 Task: Open Card Recruitment Execution in Board Market Segmentation to Workspace App Development and add a team member Softage.1@softage.net, a label Green, a checklist Event Sponsorship, an attachment from your computer, a color Green and finally, add a card description 'Develop and launch new email marketing campaign for sales promotion' and a comment 'Let us make sure we give this task the attention it deserves as it is crucial to the overall success of the project.'. Add a start date 'Jan 05, 1900' with a due date 'Jan 12, 1900'
Action: Mouse moved to (48, 309)
Screenshot: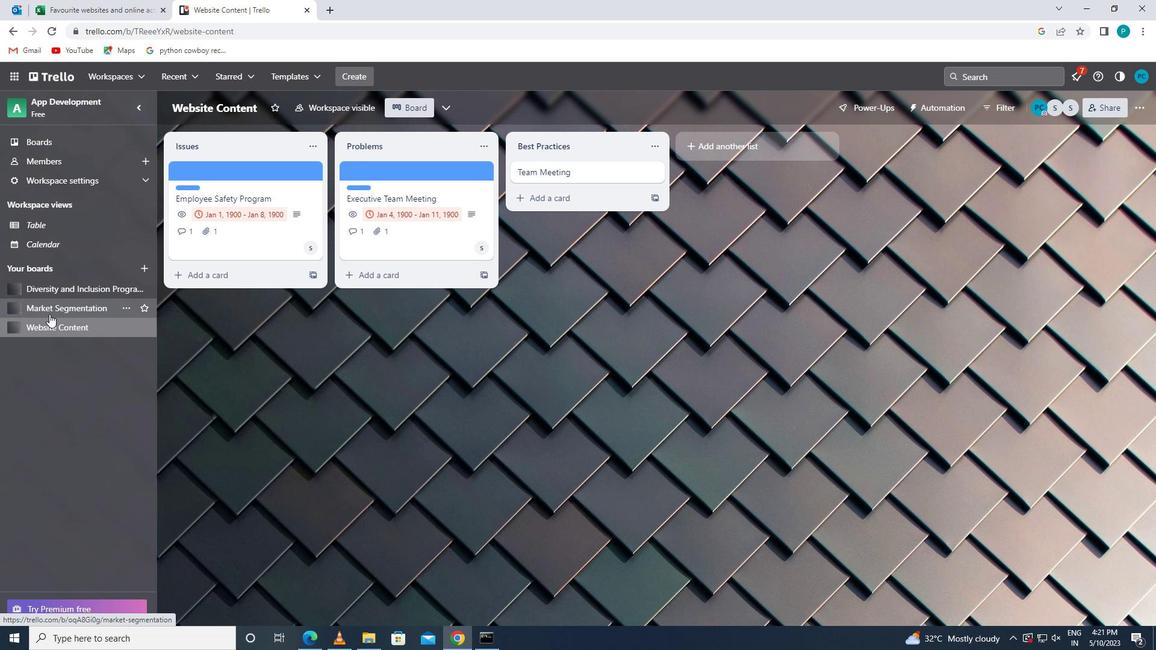 
Action: Mouse pressed left at (48, 309)
Screenshot: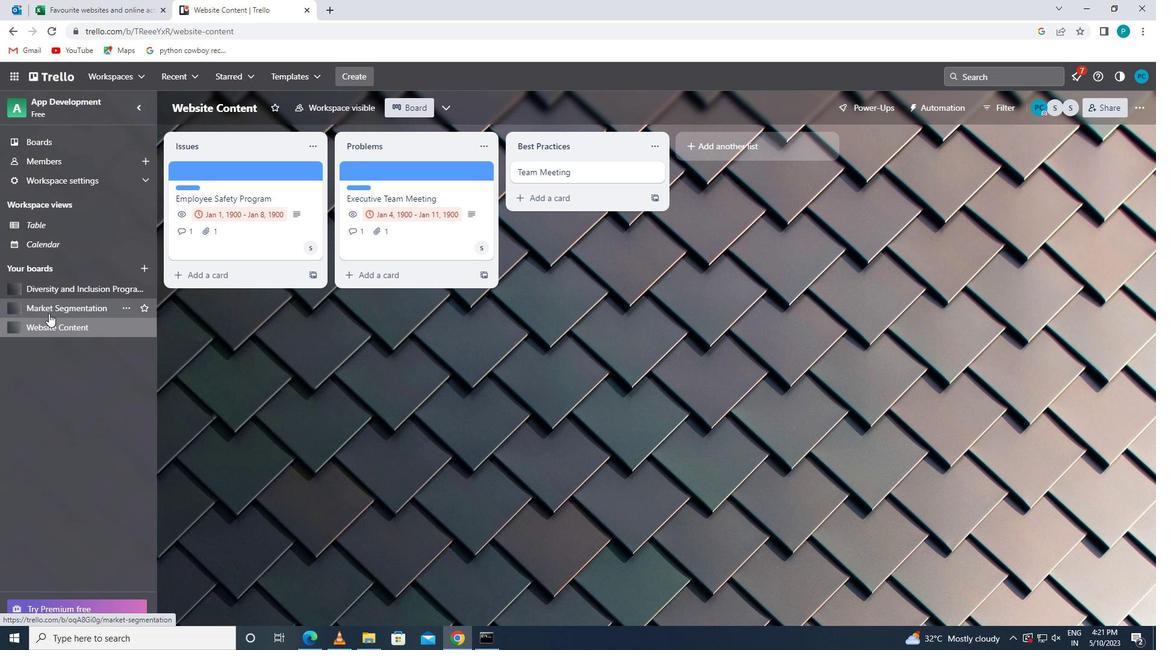 
Action: Mouse moved to (388, 176)
Screenshot: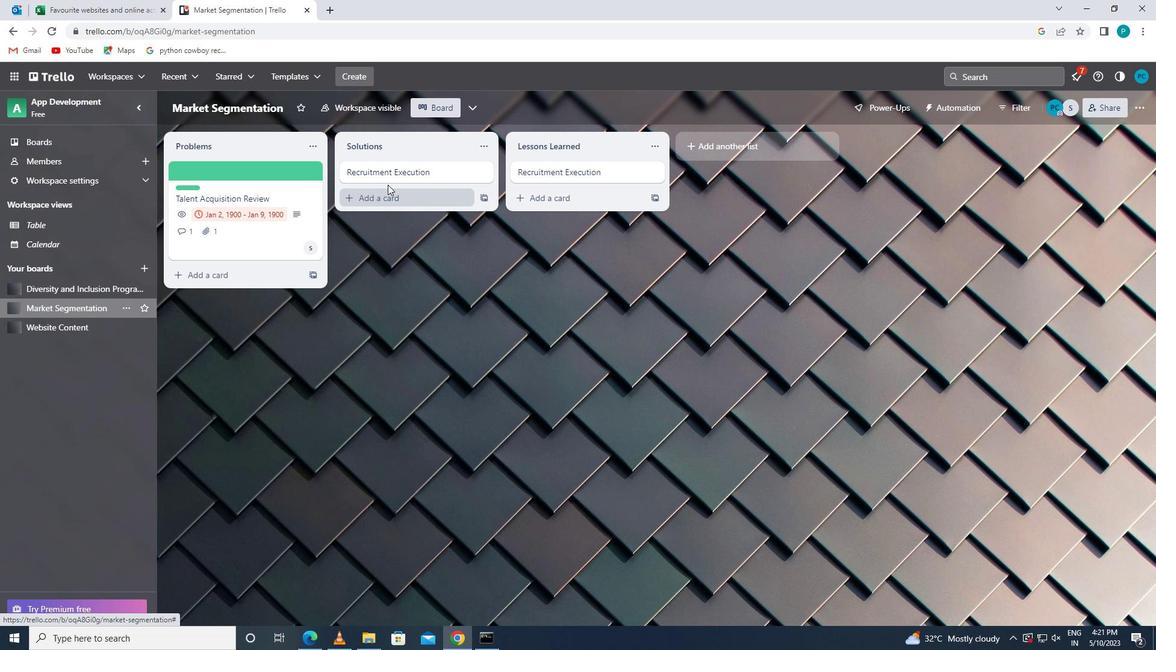 
Action: Mouse pressed left at (388, 176)
Screenshot: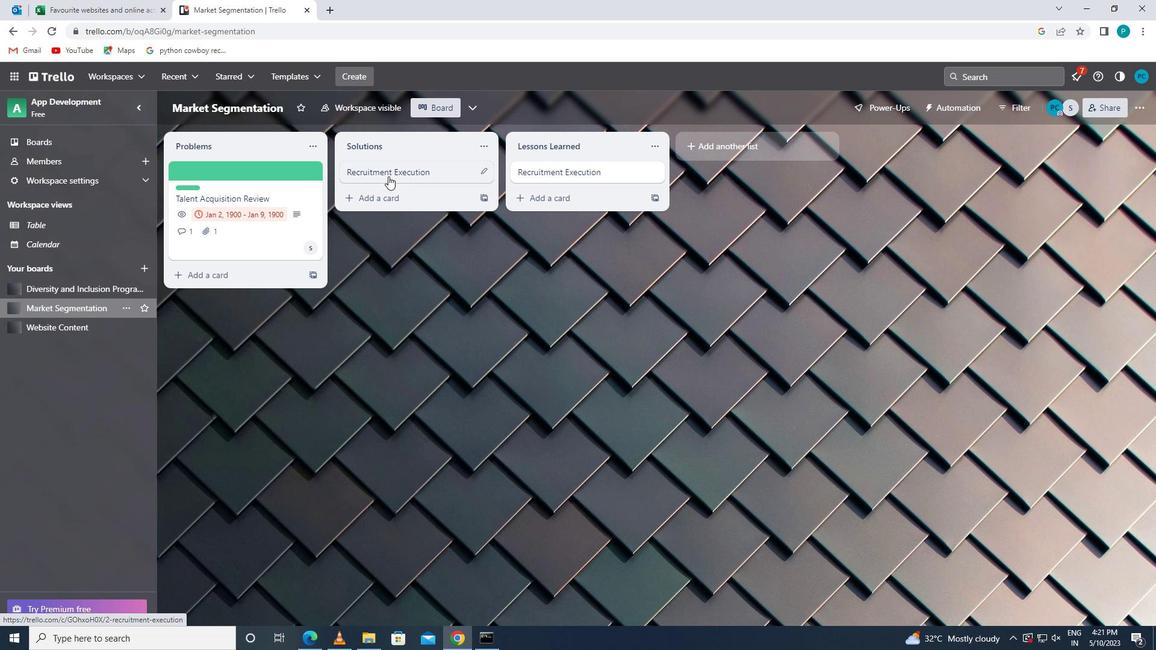 
Action: Mouse moved to (778, 215)
Screenshot: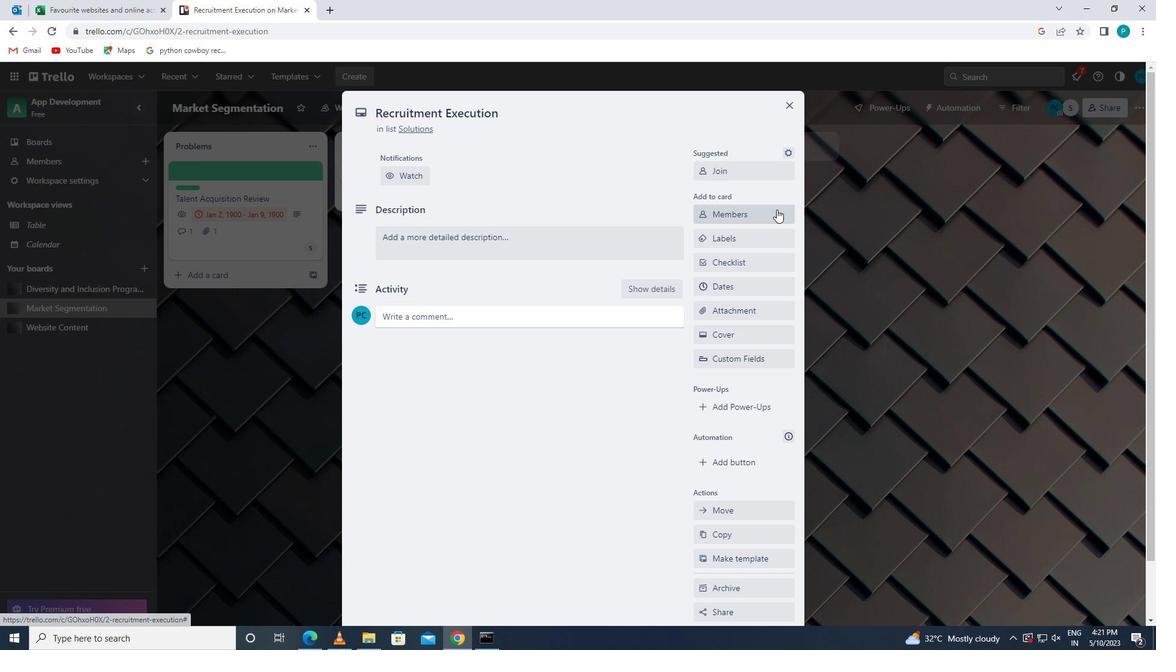 
Action: Mouse pressed left at (778, 215)
Screenshot: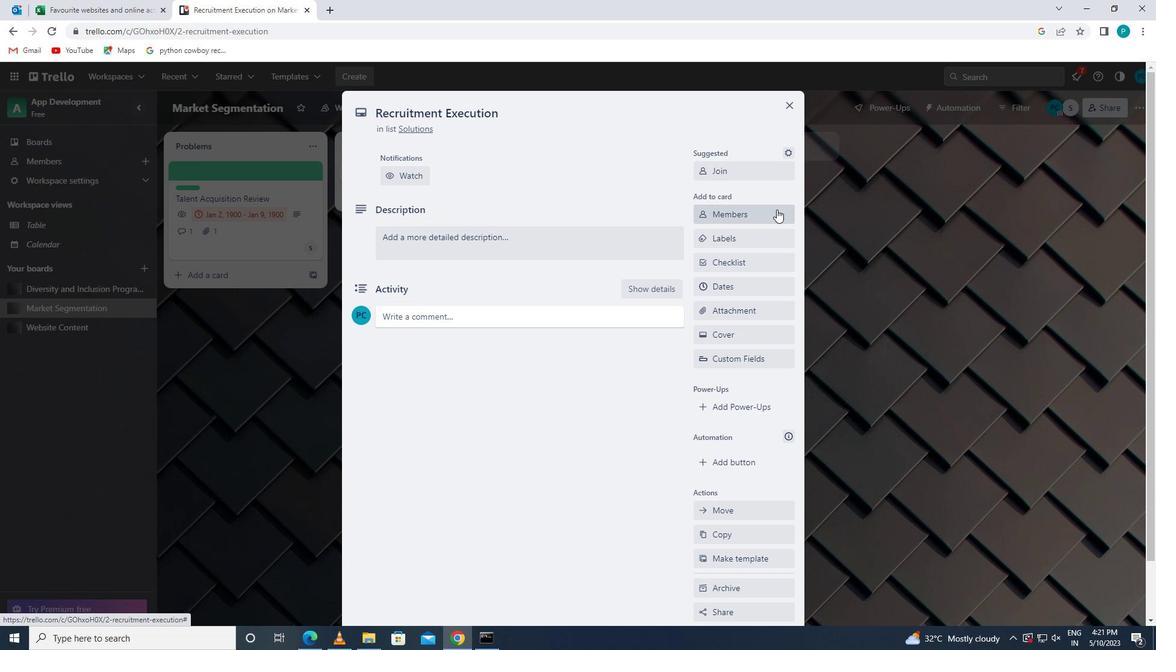 
Action: Mouse moved to (765, 275)
Screenshot: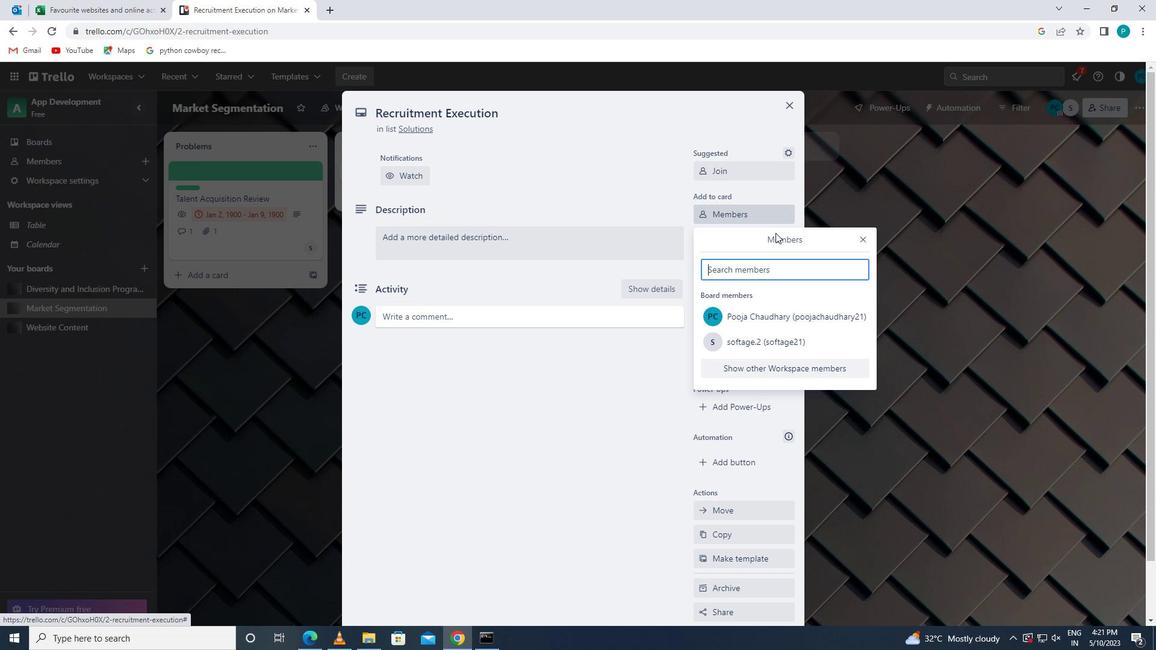 
Action: Mouse pressed left at (765, 275)
Screenshot: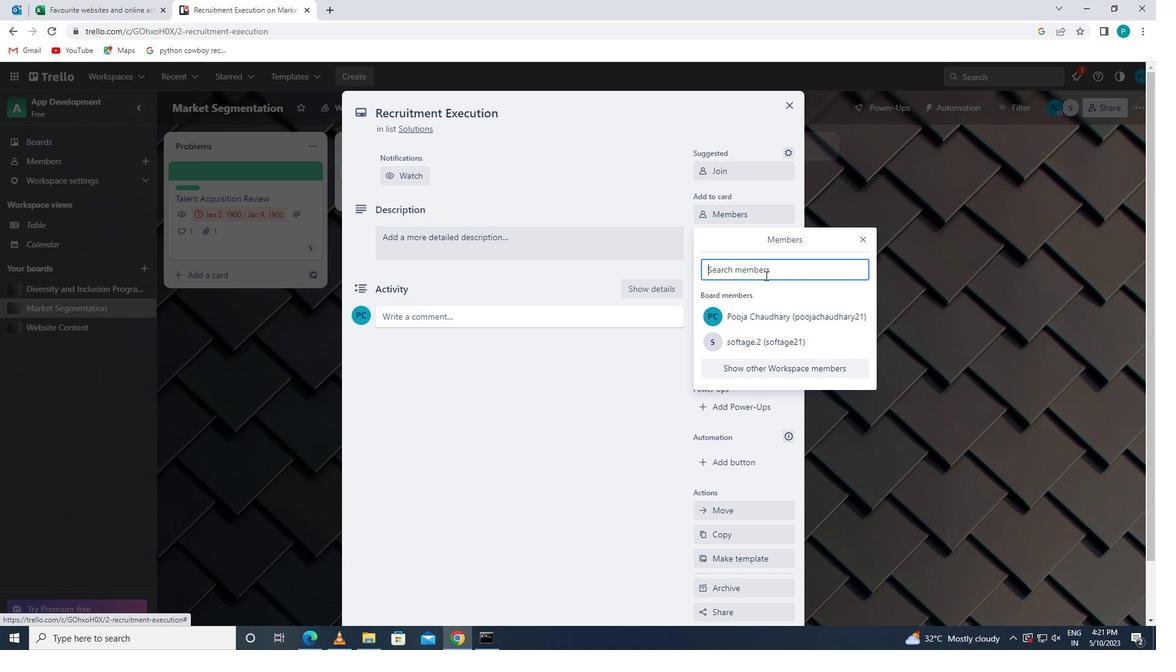 
Action: Key pressed <Key.caps_lock>s<Key.caps_lock>of
Screenshot: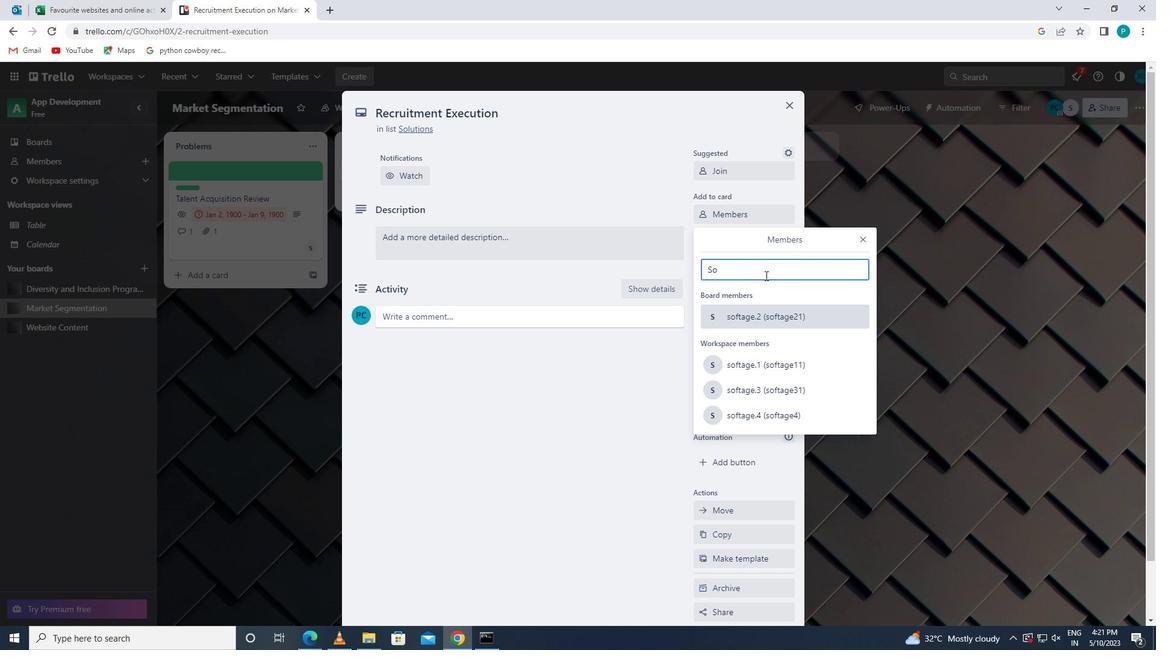 
Action: Mouse moved to (778, 368)
Screenshot: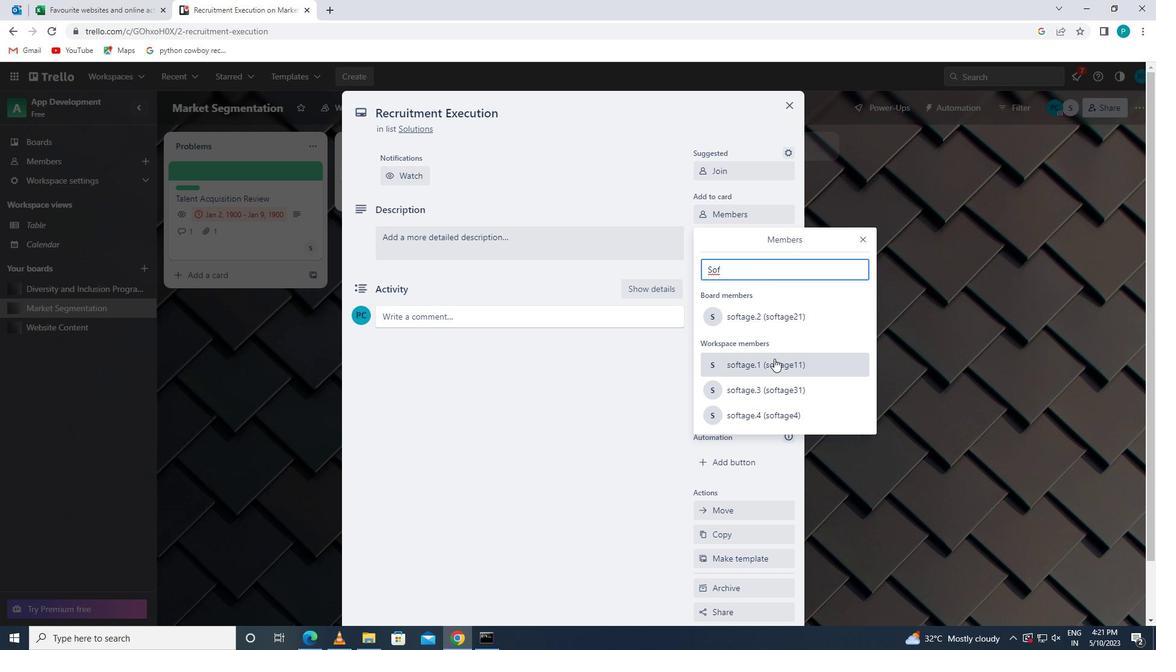 
Action: Mouse pressed left at (778, 368)
Screenshot: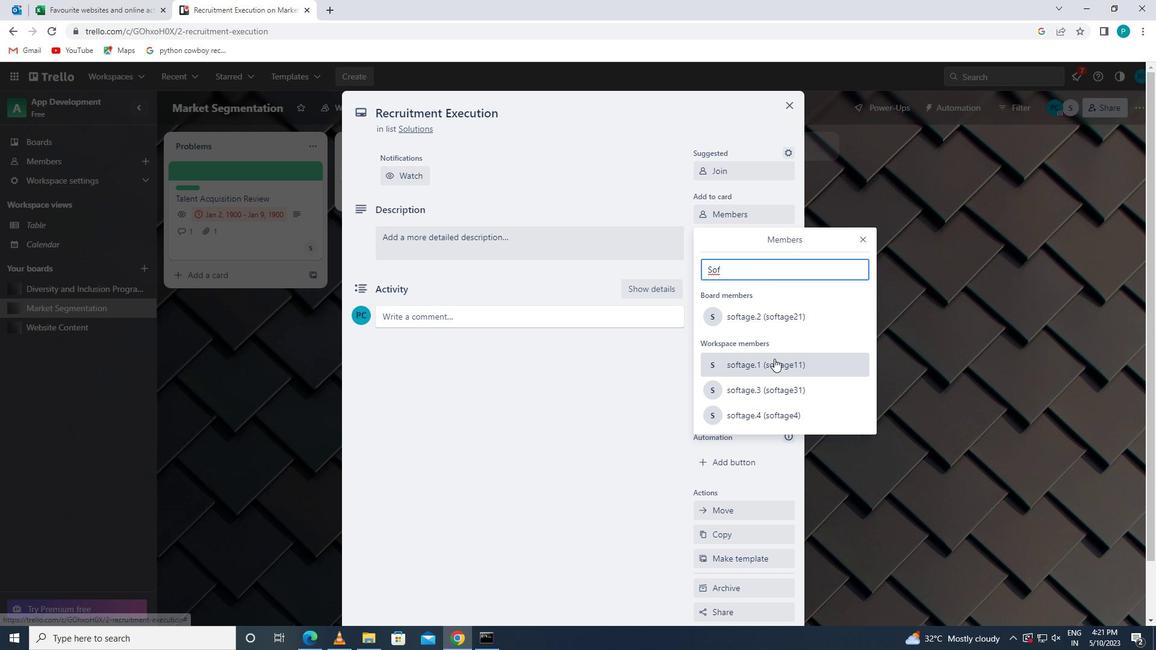 
Action: Mouse moved to (860, 236)
Screenshot: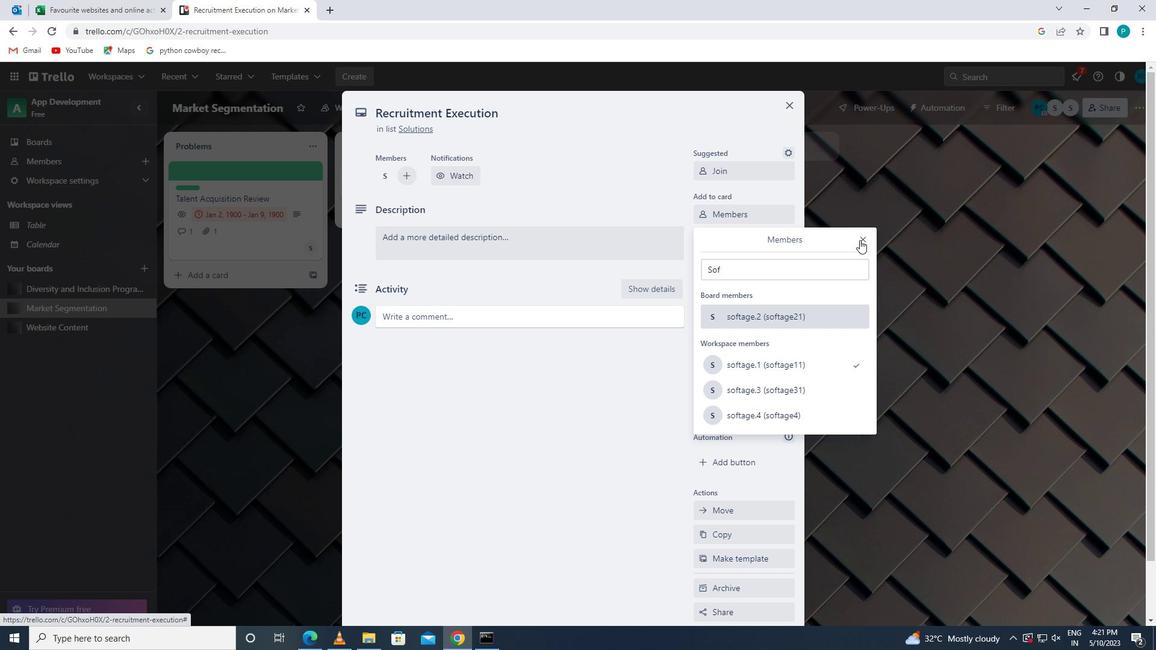 
Action: Mouse pressed left at (860, 236)
Screenshot: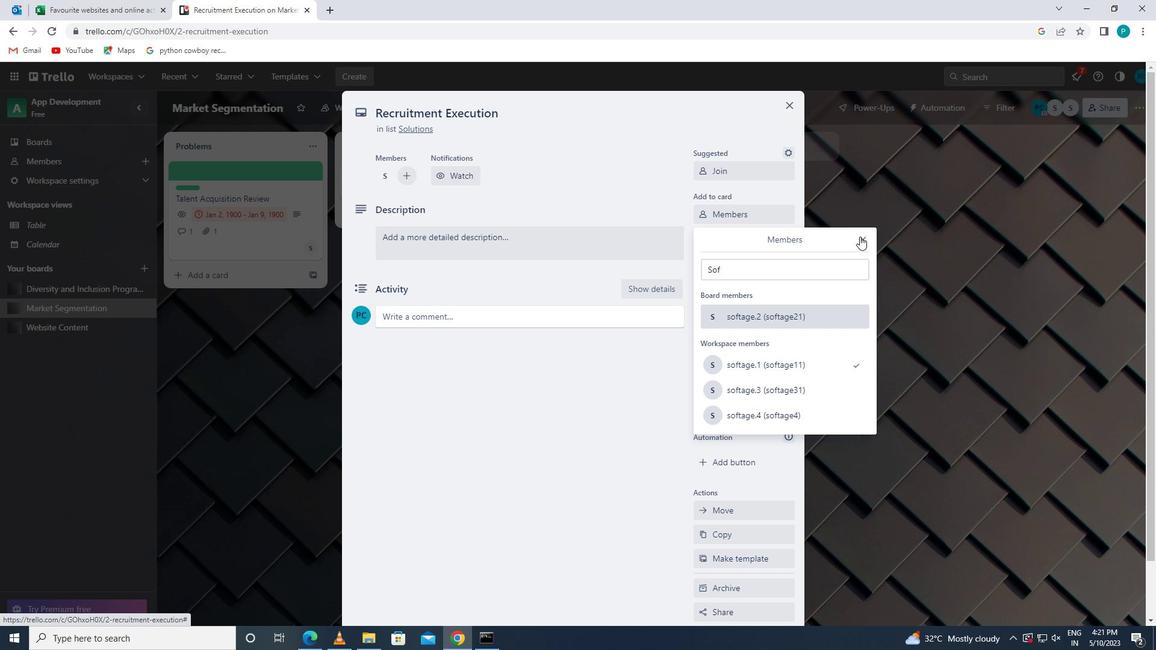 
Action: Mouse moved to (775, 242)
Screenshot: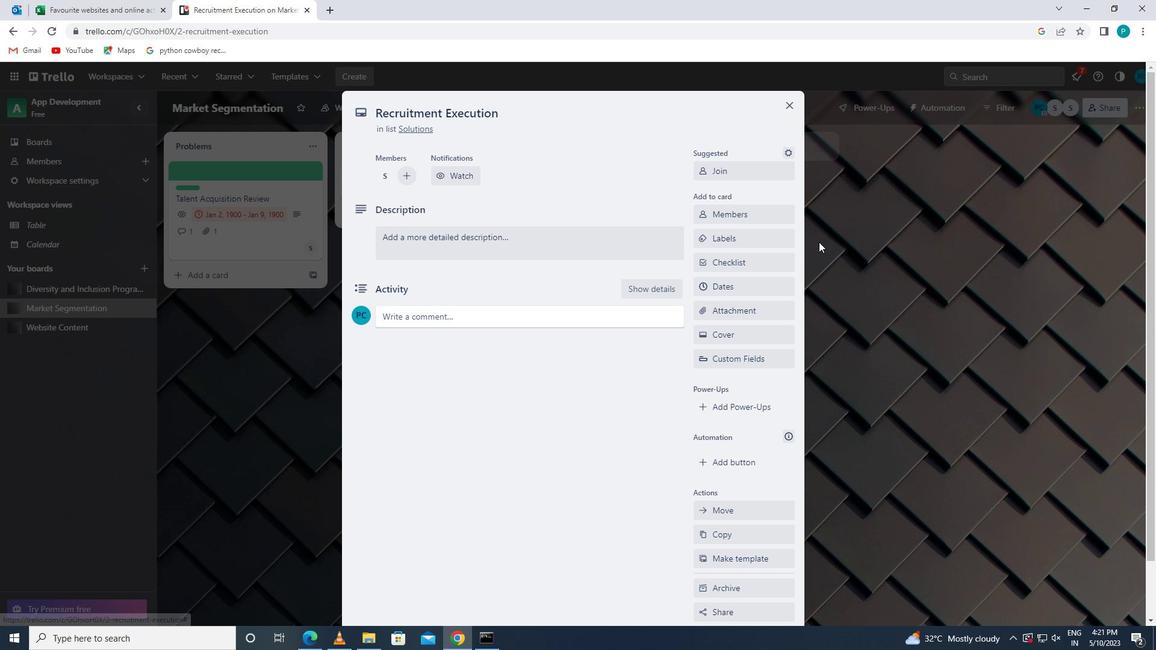 
Action: Mouse pressed left at (775, 242)
Screenshot: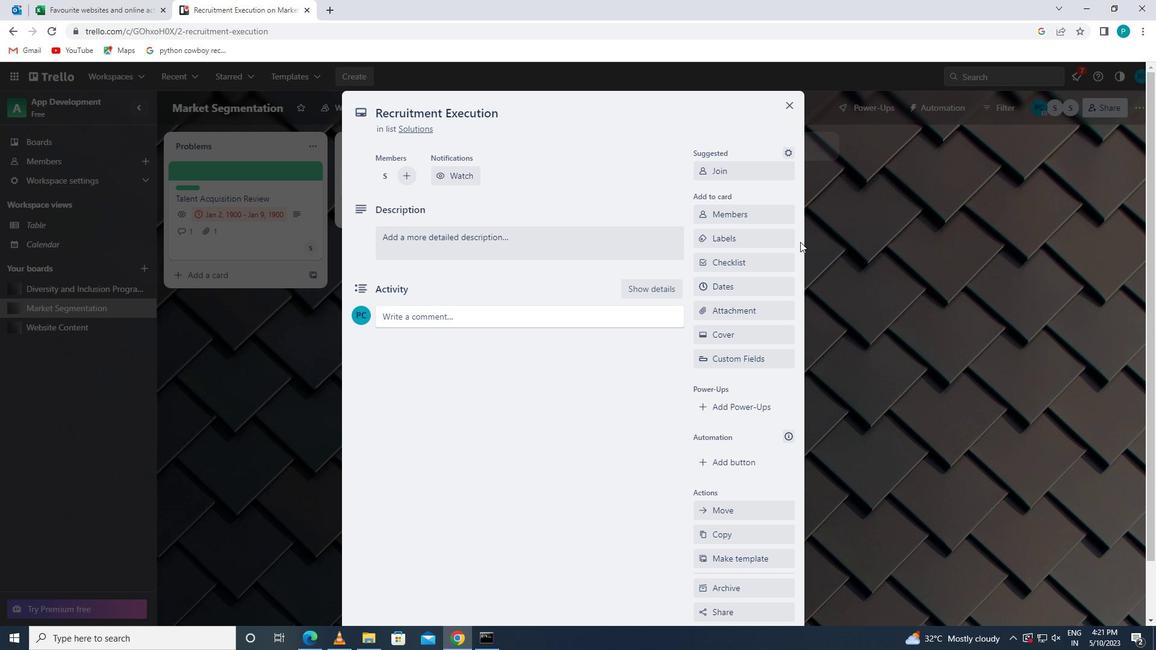 
Action: Mouse moved to (801, 471)
Screenshot: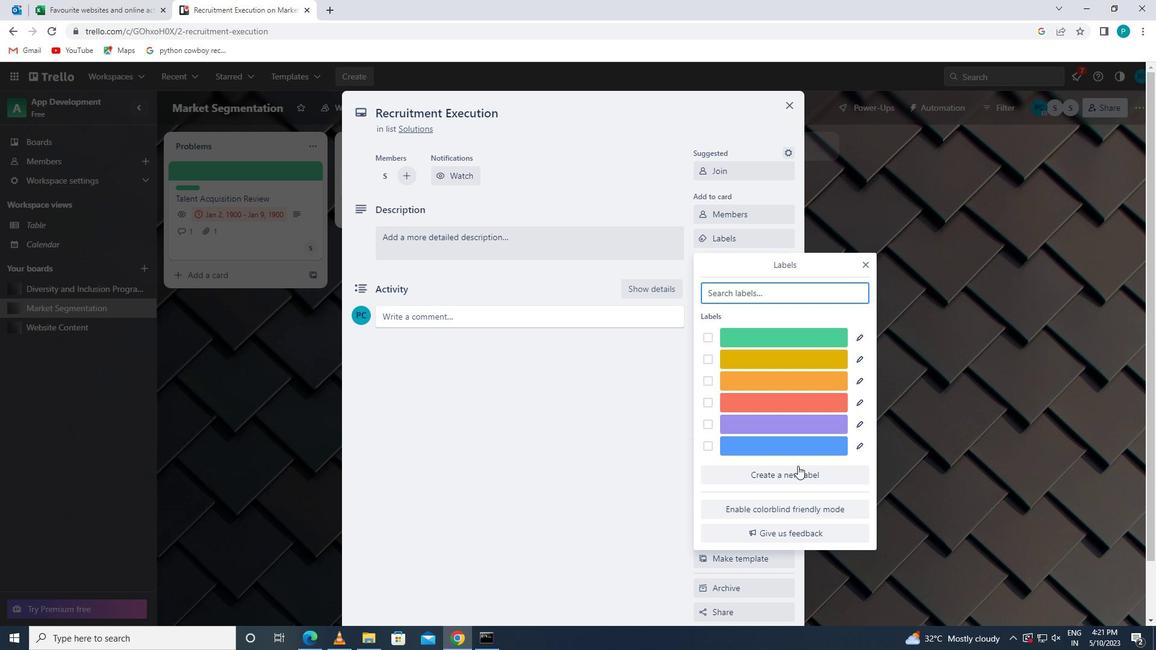 
Action: Mouse pressed left at (801, 471)
Screenshot: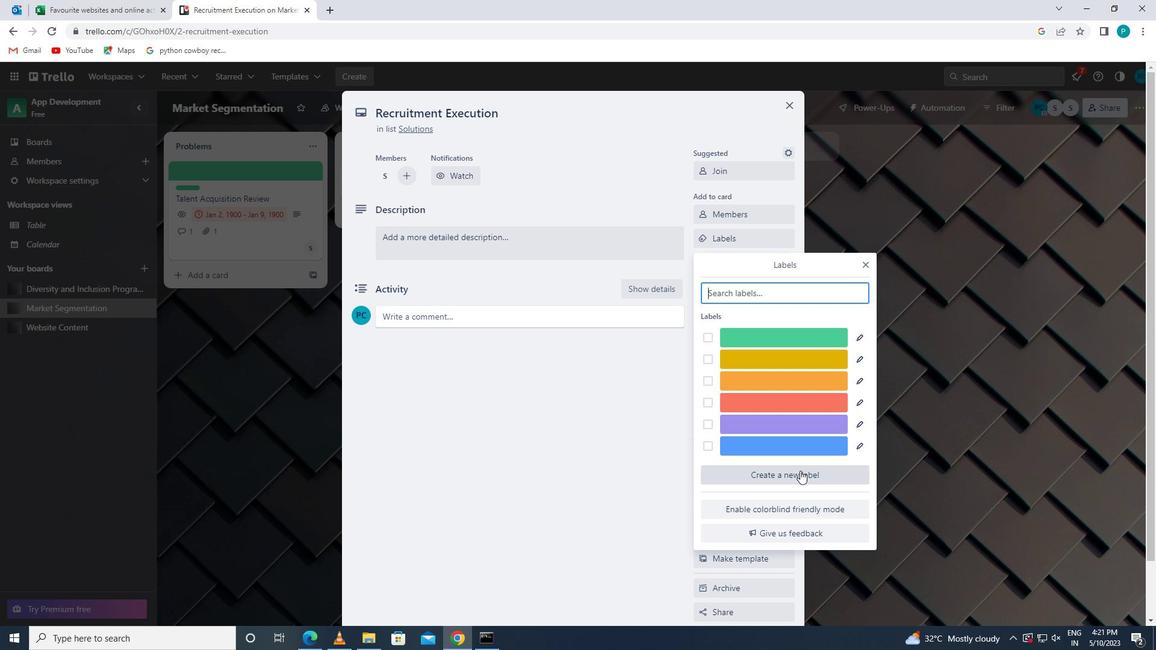 
Action: Mouse moved to (703, 441)
Screenshot: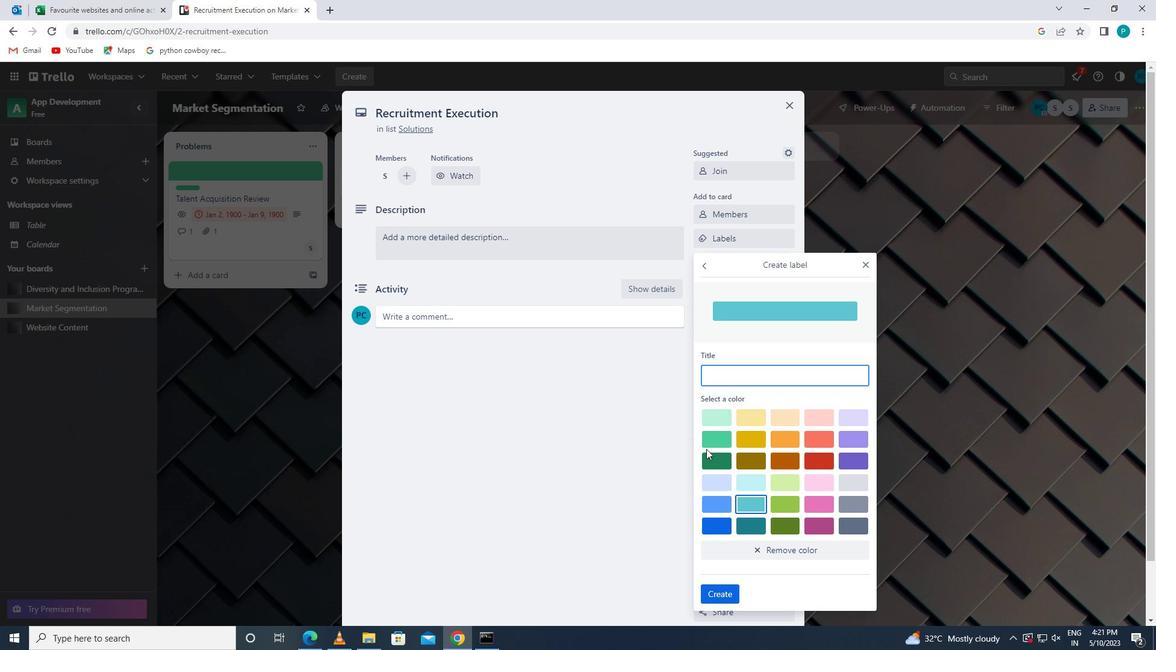 
Action: Mouse pressed left at (703, 441)
Screenshot: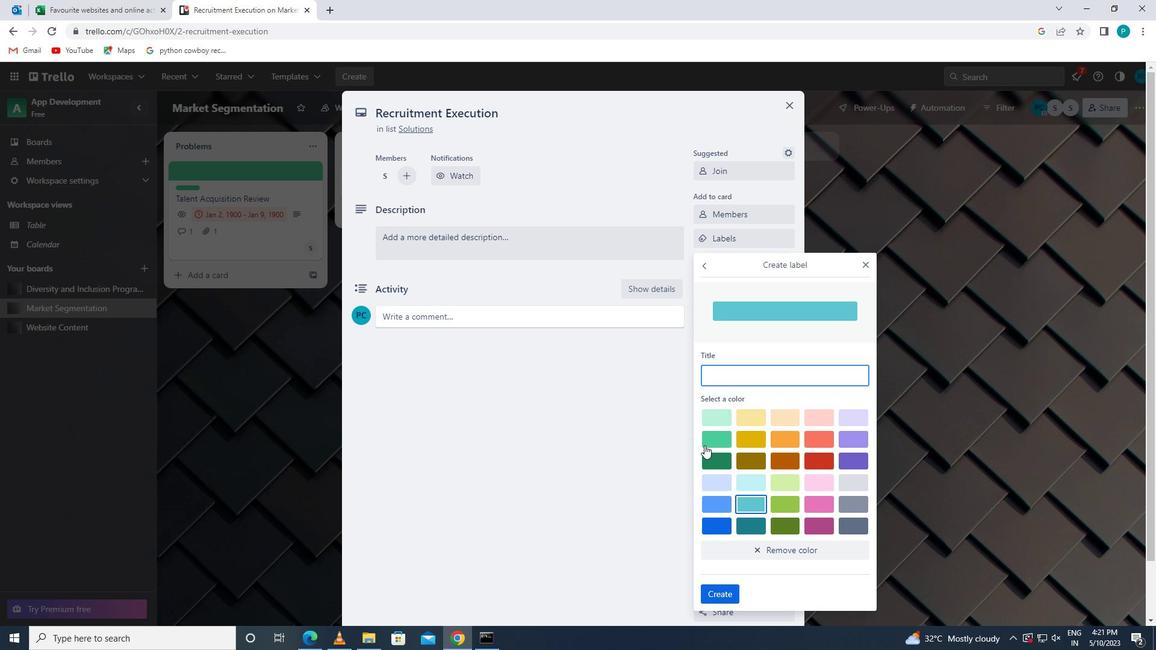 
Action: Mouse moved to (718, 595)
Screenshot: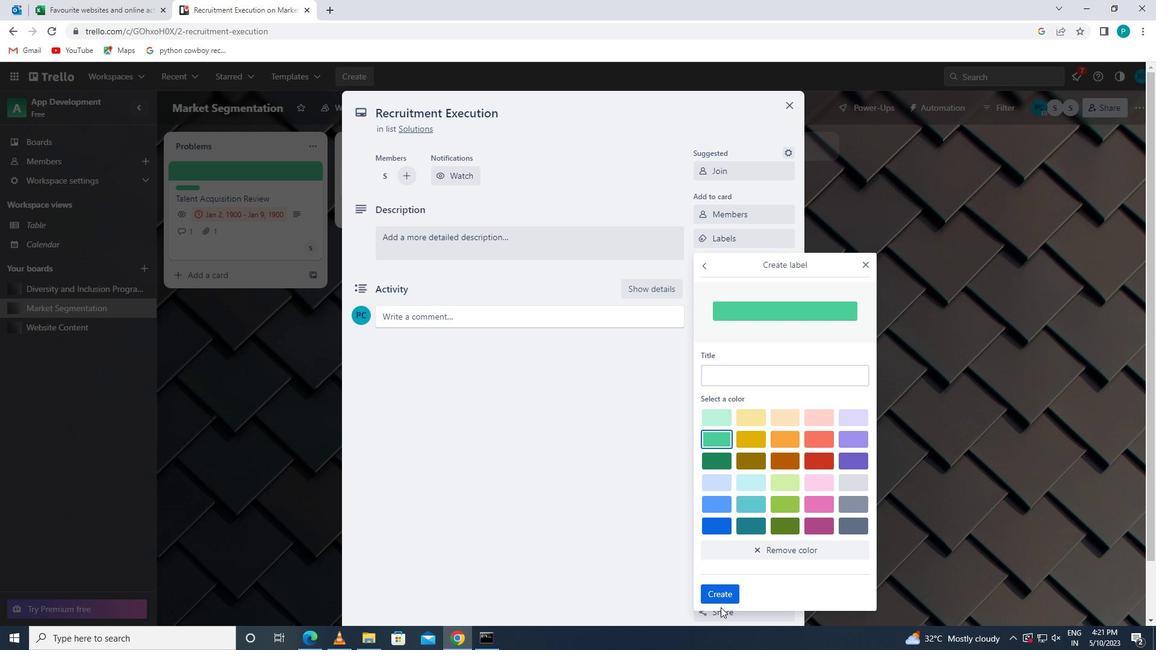 
Action: Mouse pressed left at (718, 595)
Screenshot: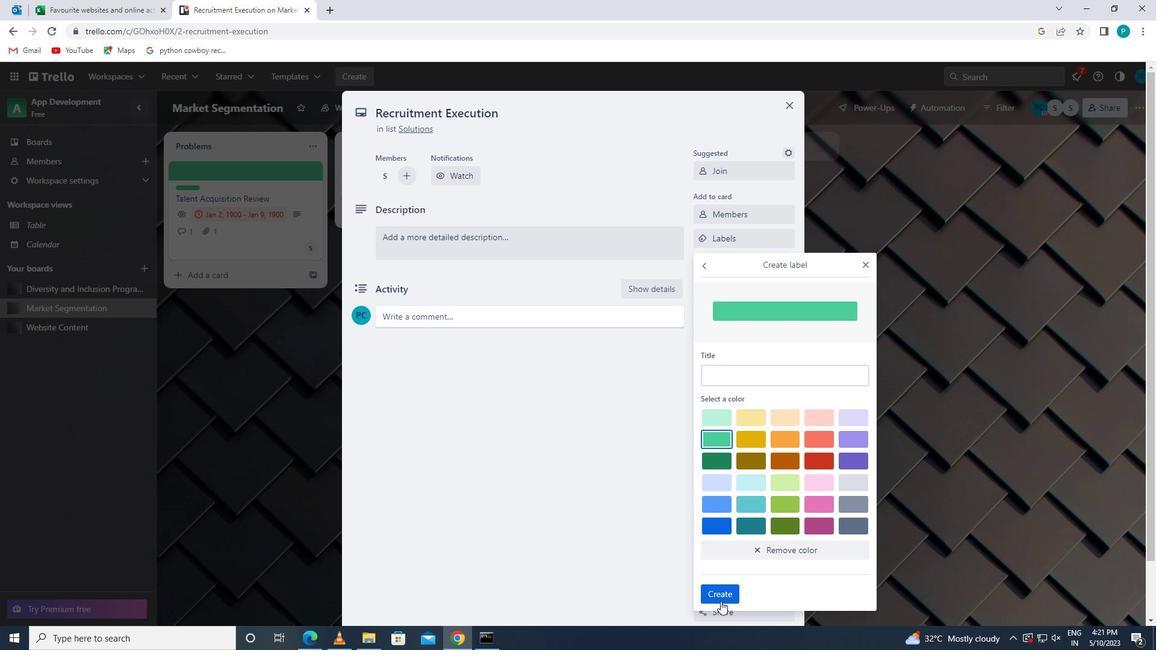 
Action: Mouse moved to (862, 262)
Screenshot: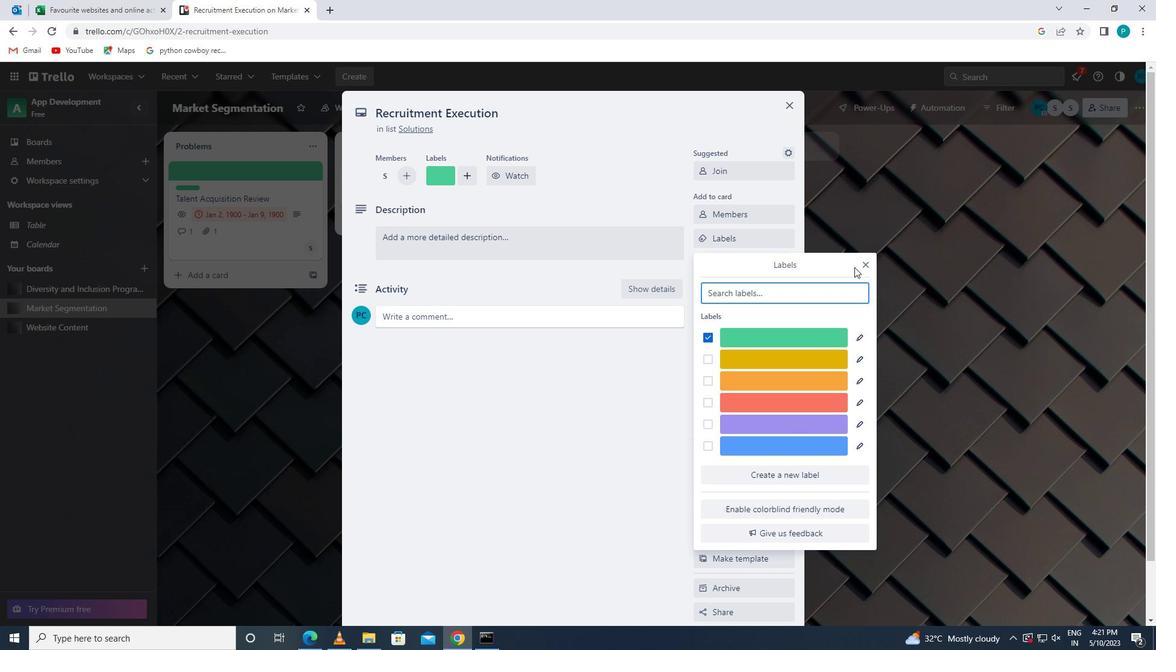 
Action: Mouse pressed left at (862, 262)
Screenshot: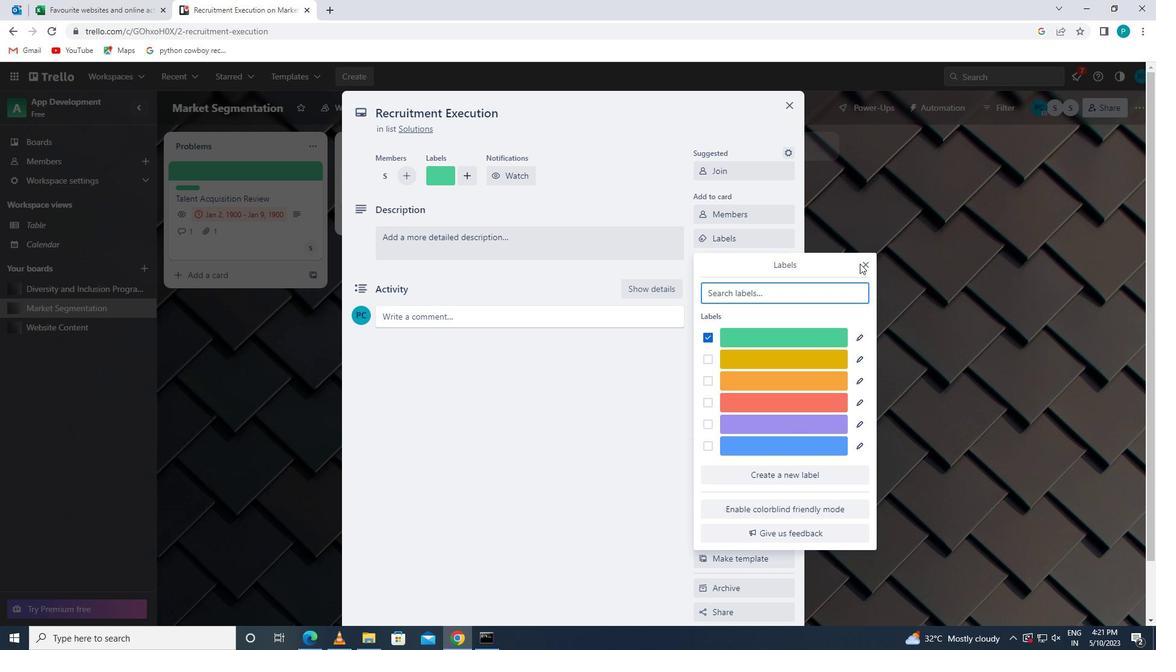 
Action: Mouse moved to (755, 259)
Screenshot: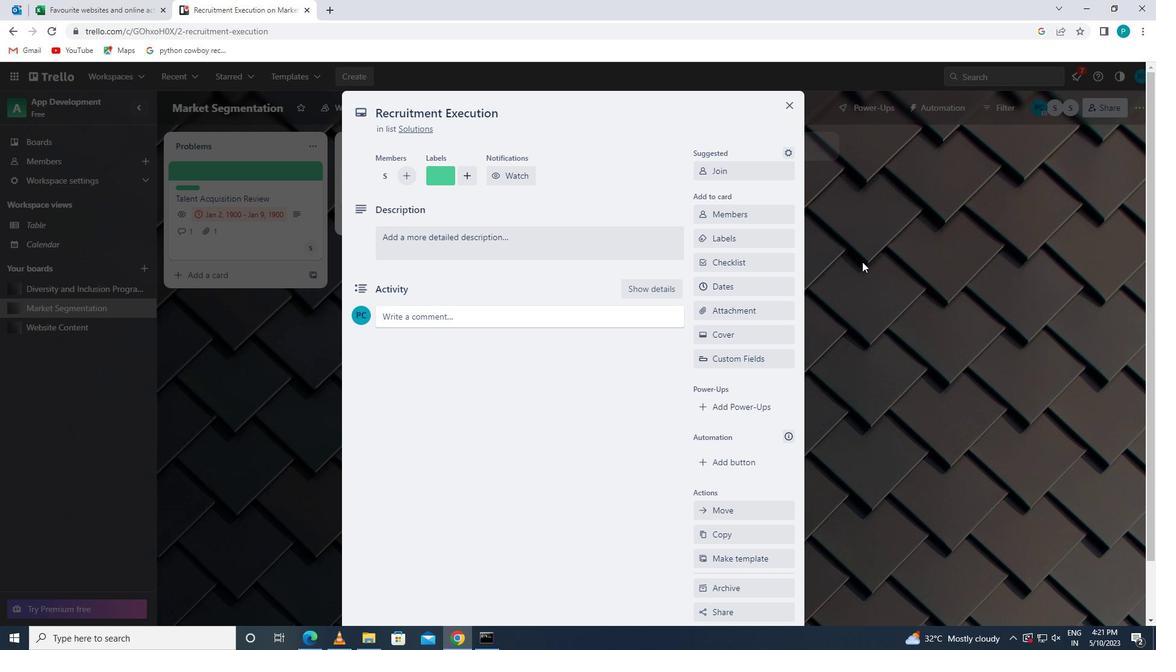 
Action: Mouse pressed left at (755, 259)
Screenshot: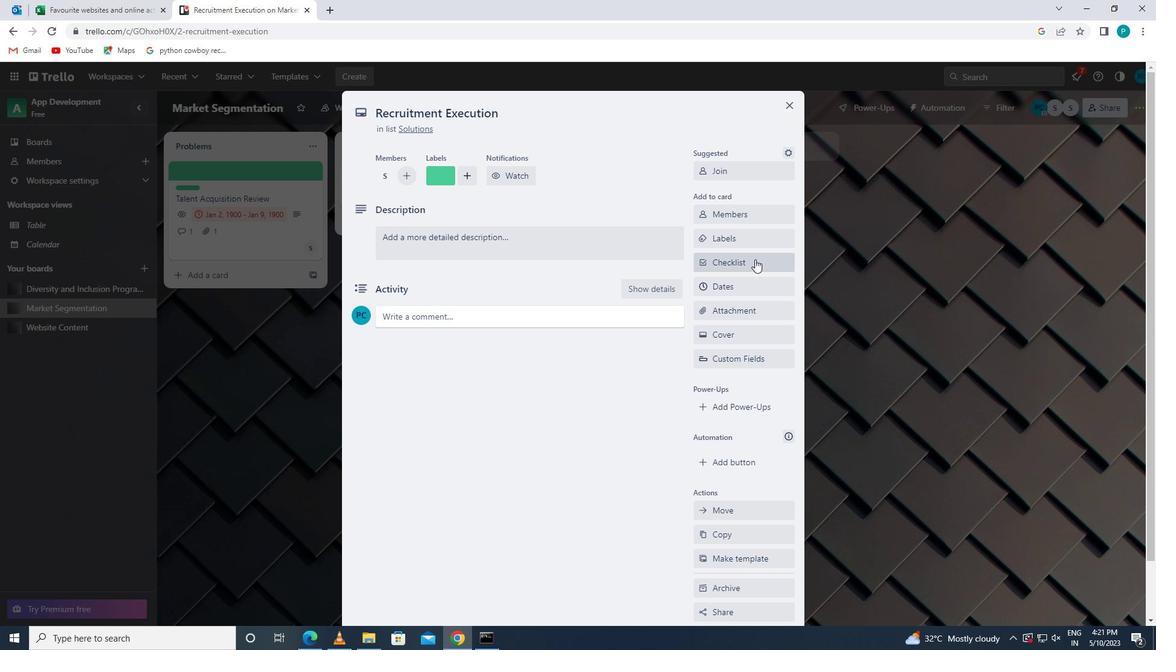 
Action: Key pressed <Key.caps_lock>e<Key.caps_lock>
Screenshot: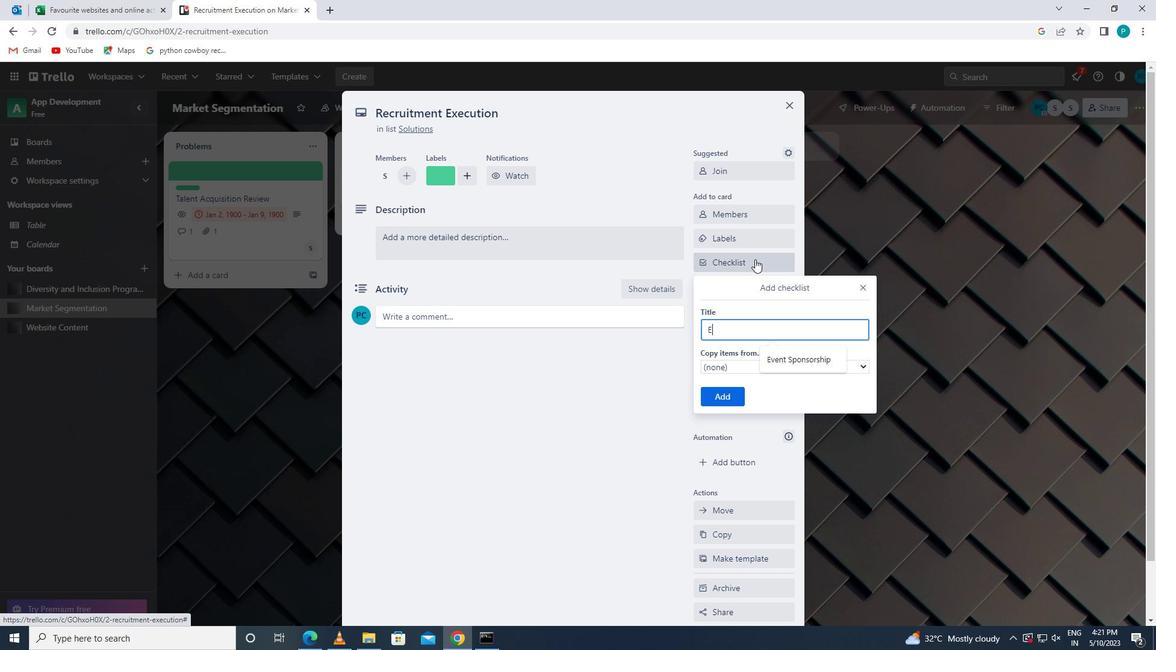 
Action: Mouse moved to (768, 354)
Screenshot: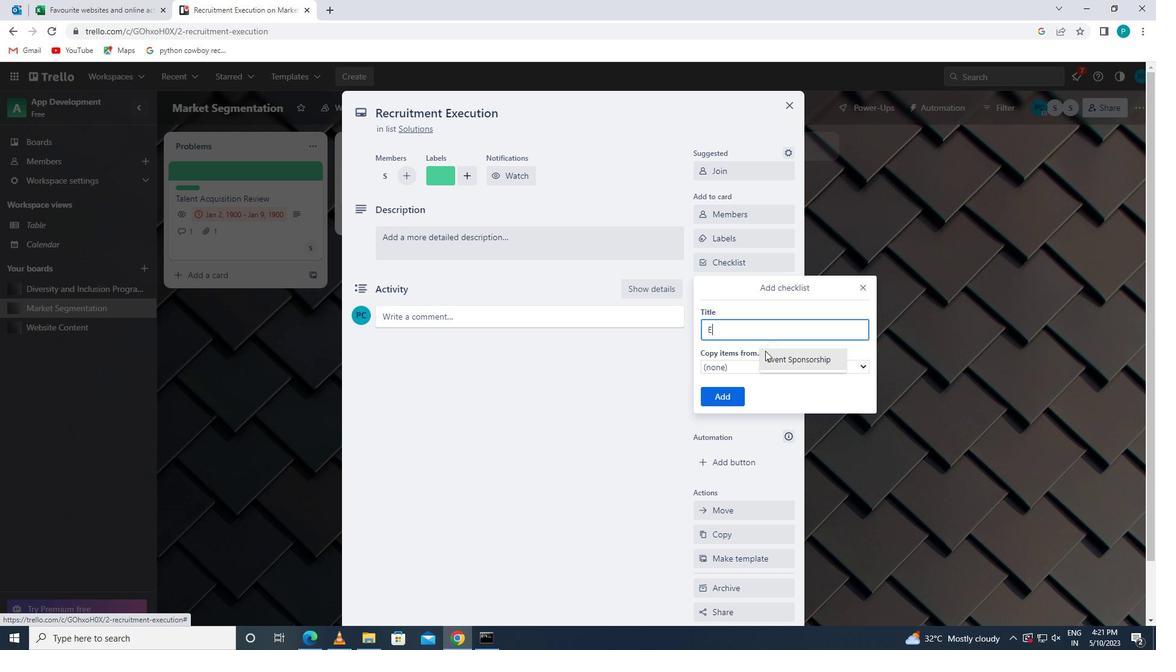 
Action: Mouse pressed left at (768, 354)
Screenshot: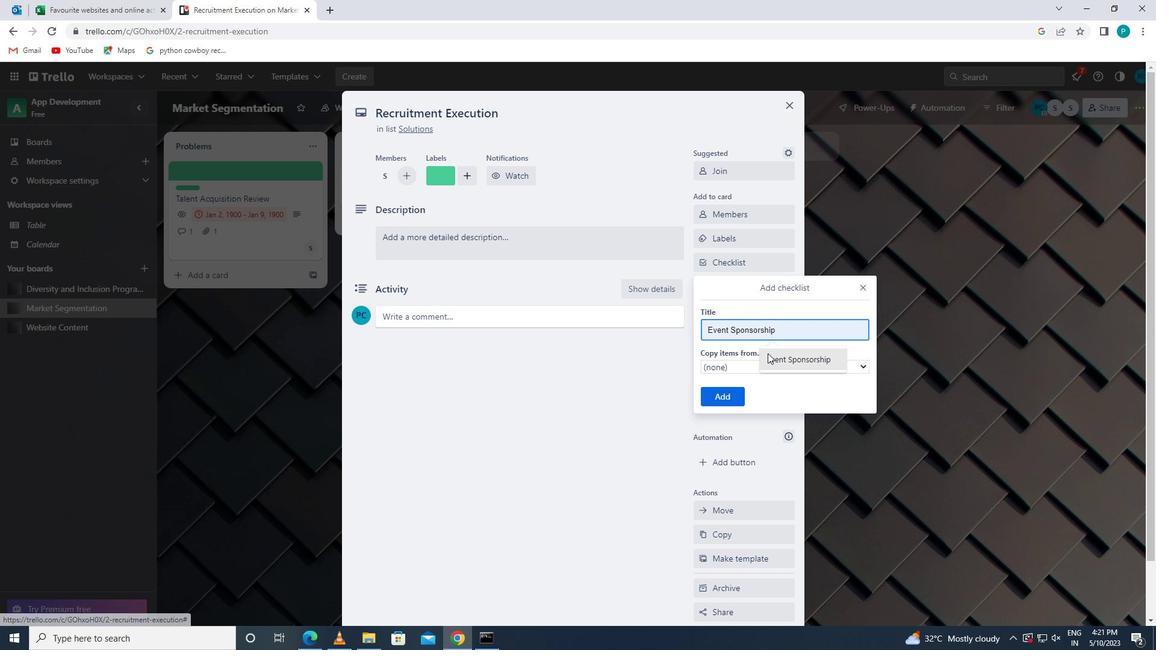 
Action: Mouse moved to (730, 391)
Screenshot: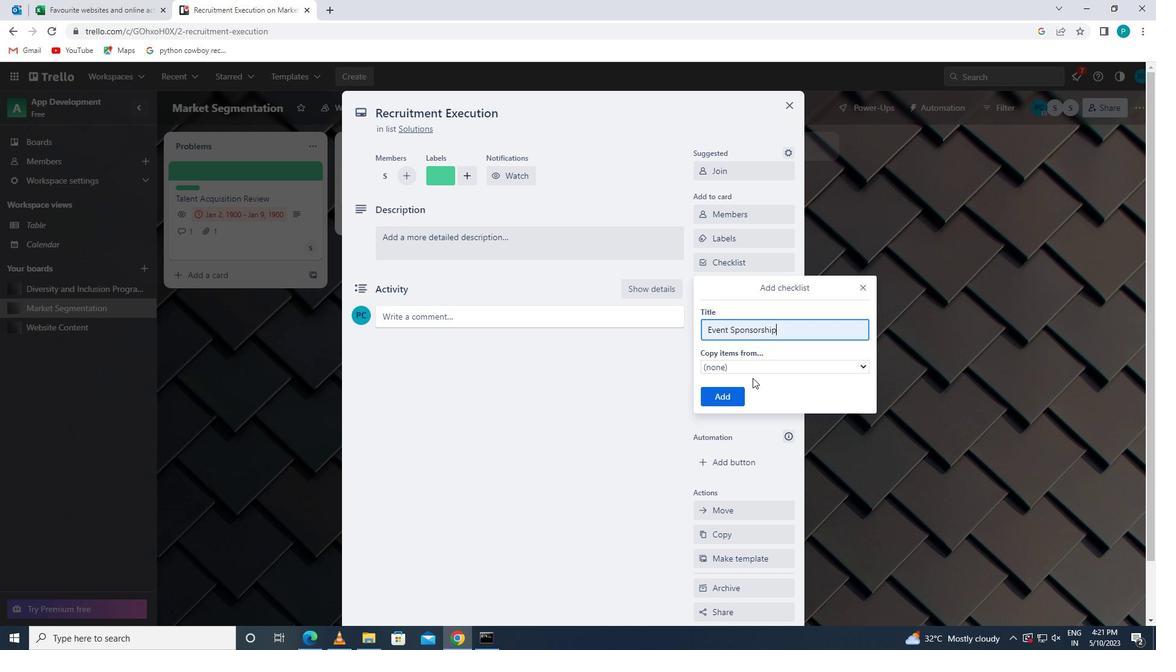 
Action: Mouse pressed left at (730, 391)
Screenshot: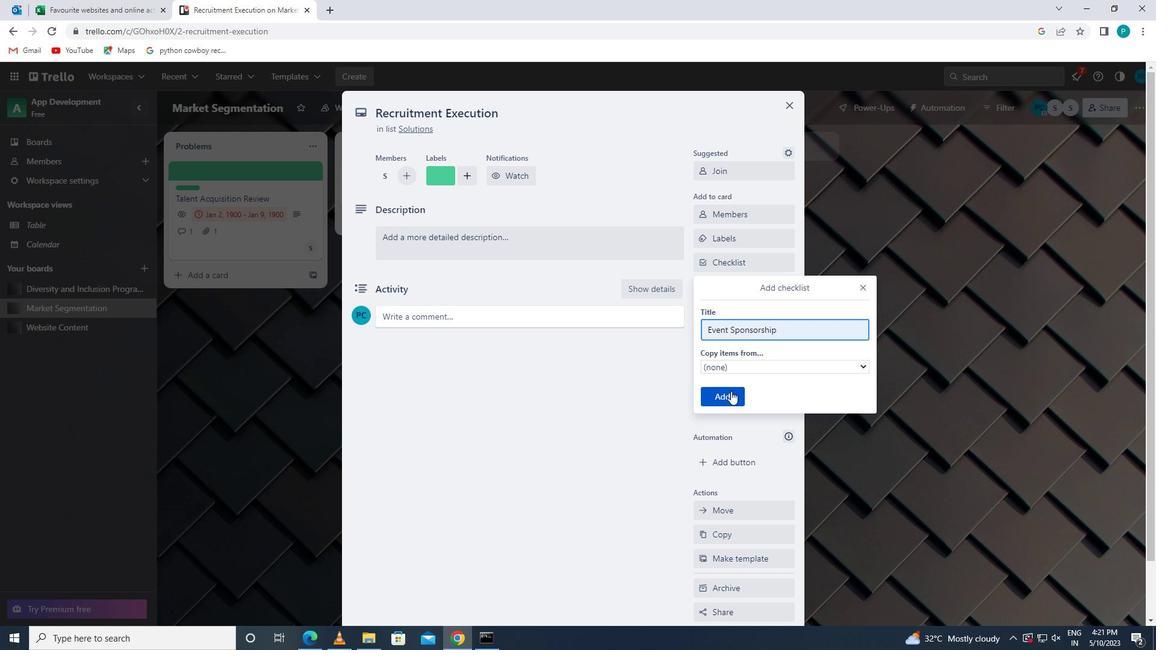 
Action: Mouse moved to (719, 304)
Screenshot: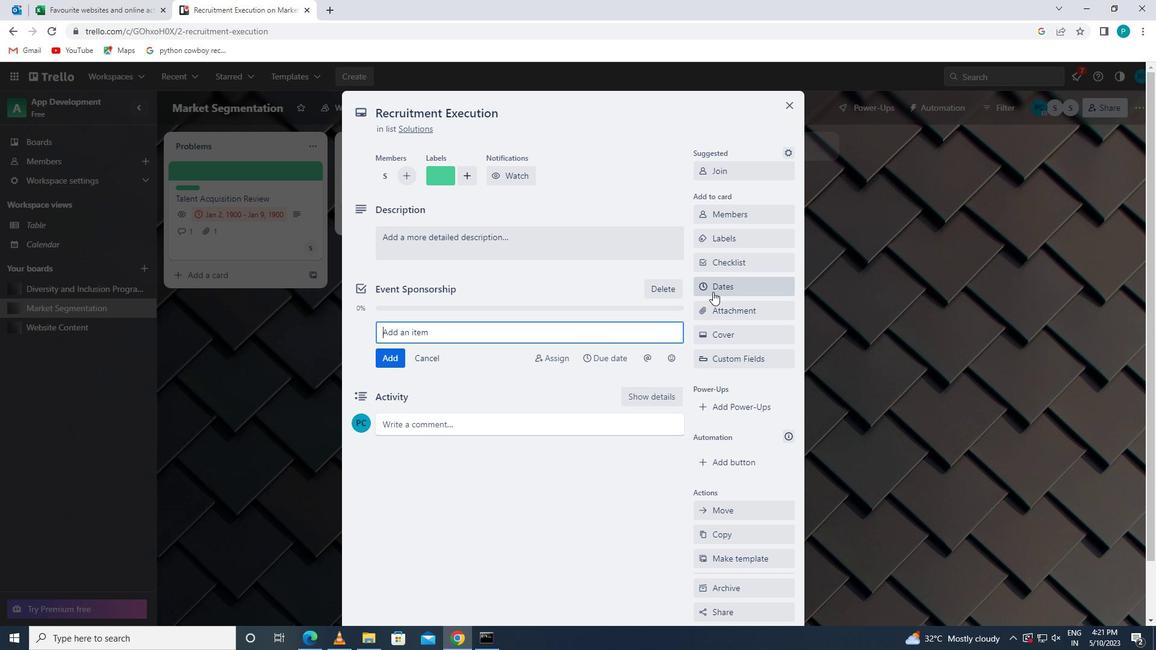 
Action: Mouse pressed left at (719, 304)
Screenshot: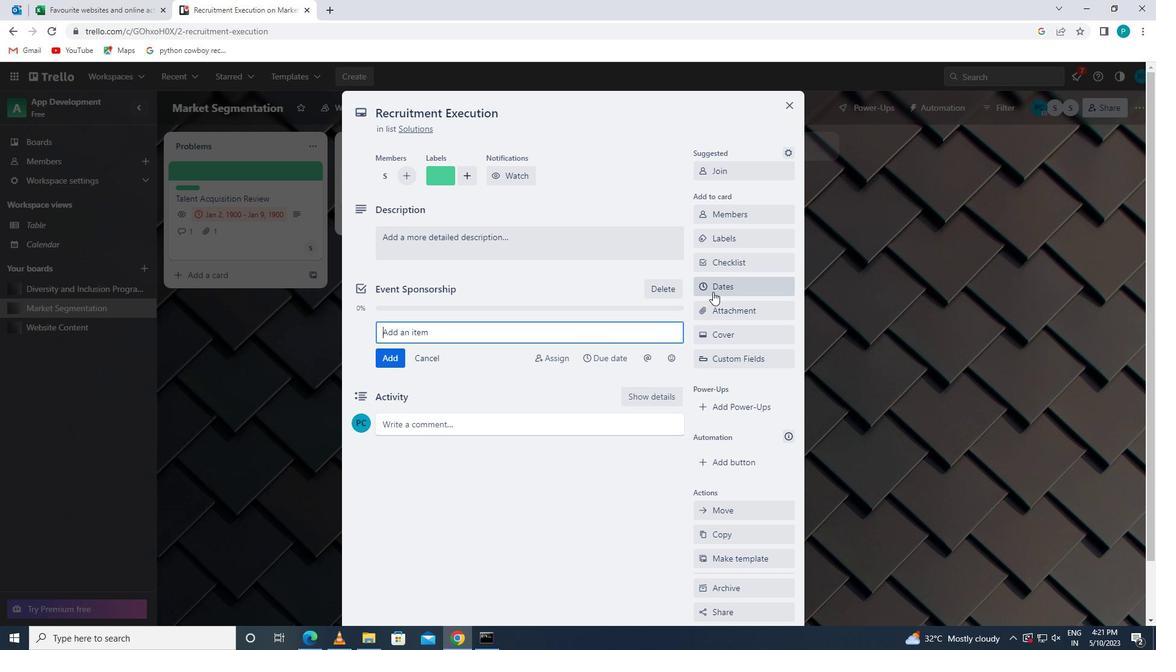 
Action: Mouse moved to (721, 351)
Screenshot: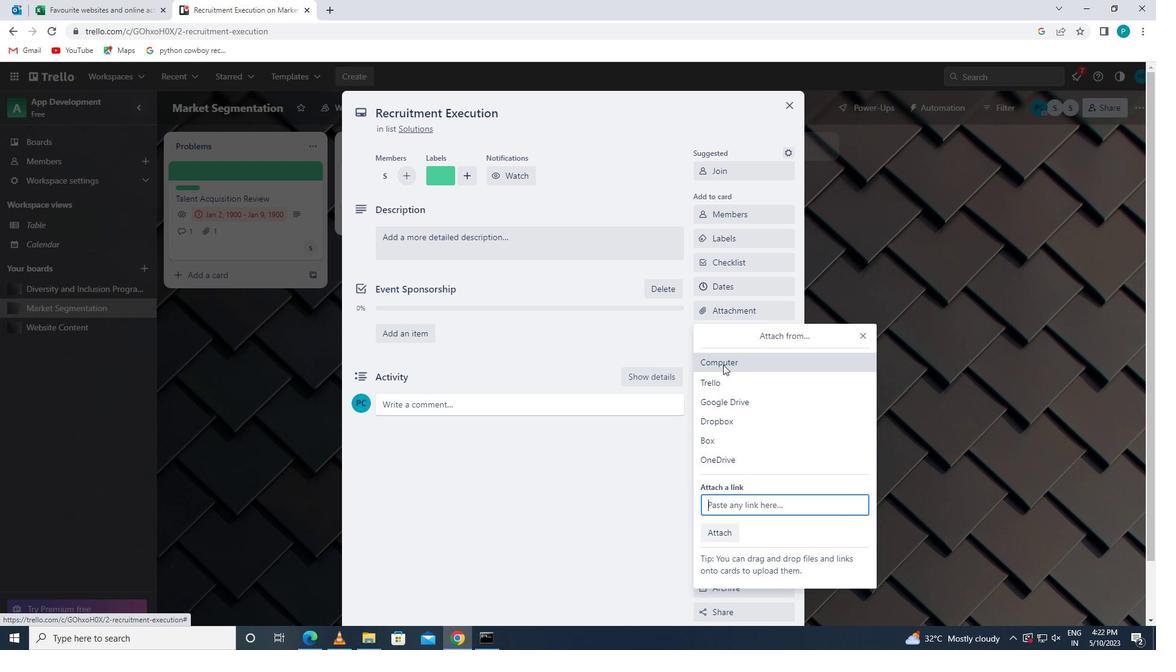 
Action: Mouse pressed left at (721, 351)
Screenshot: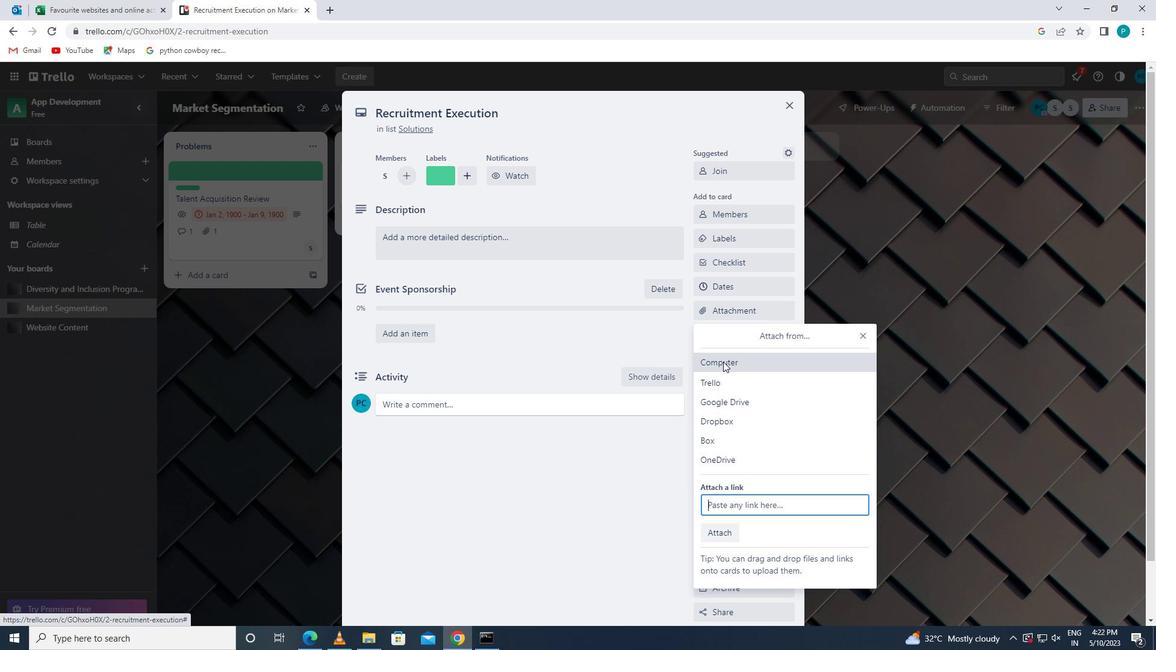 
Action: Mouse moved to (720, 351)
Screenshot: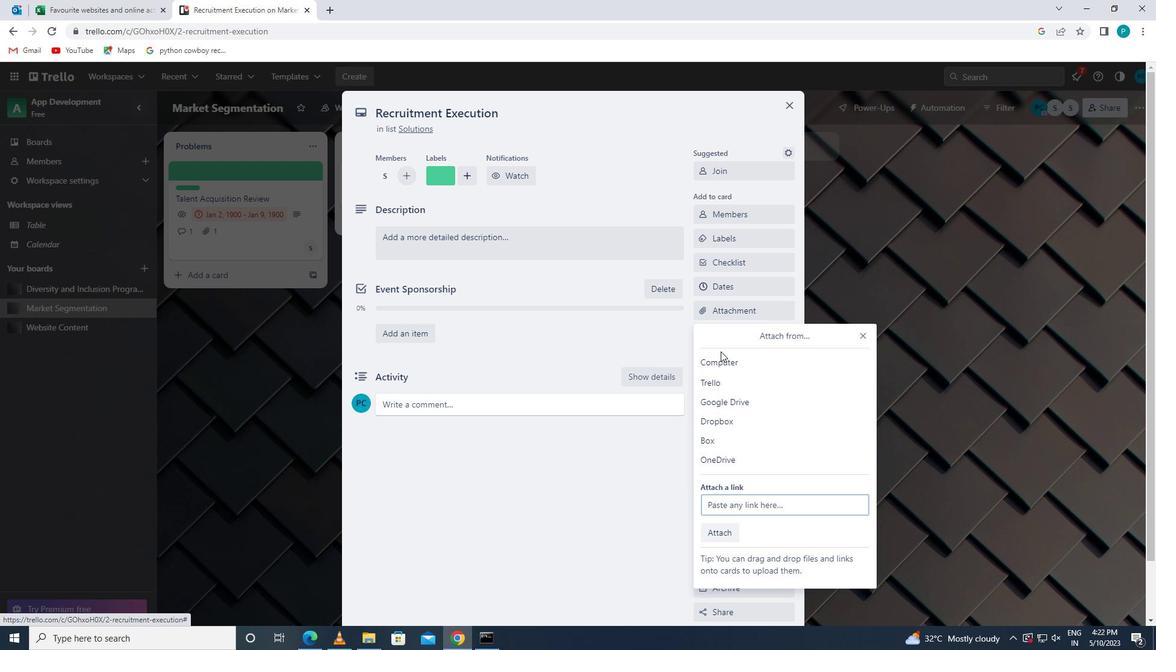 
Action: Mouse pressed left at (720, 351)
Screenshot: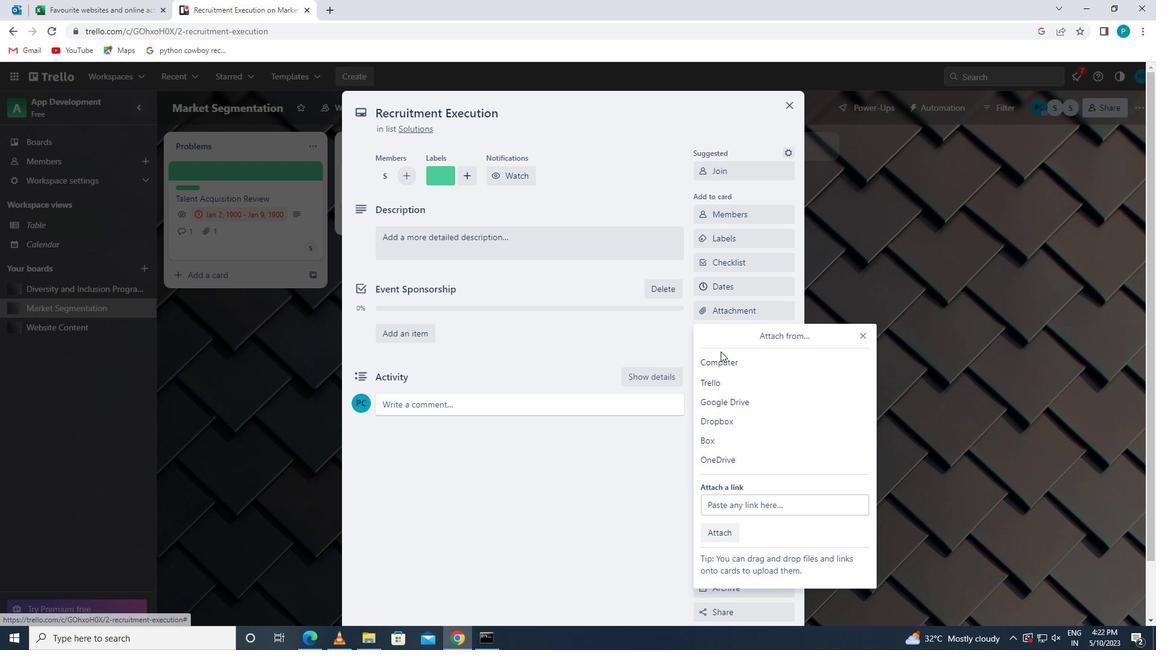 
Action: Mouse moved to (735, 366)
Screenshot: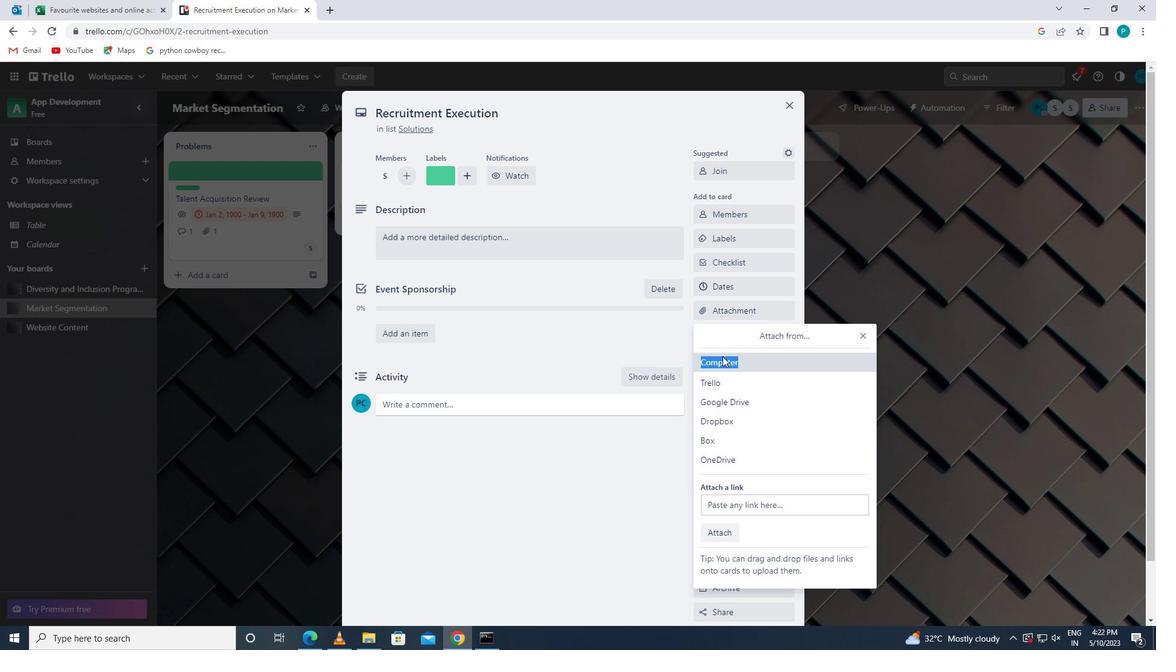 
Action: Mouse pressed left at (735, 366)
Screenshot: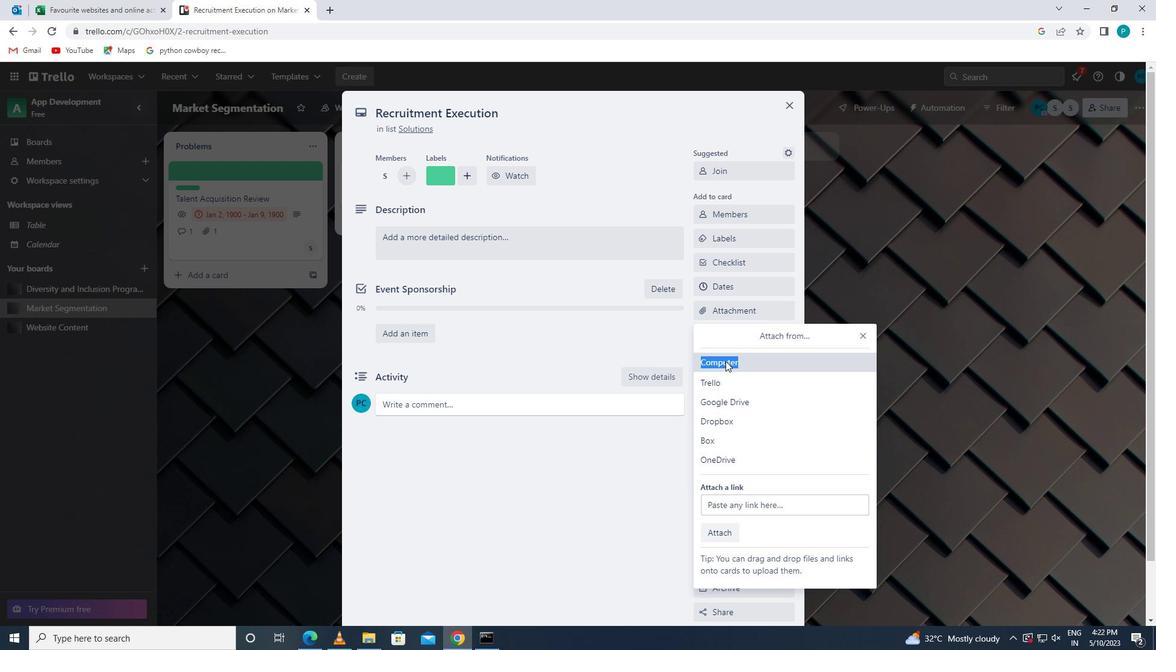
Action: Mouse moved to (181, 101)
Screenshot: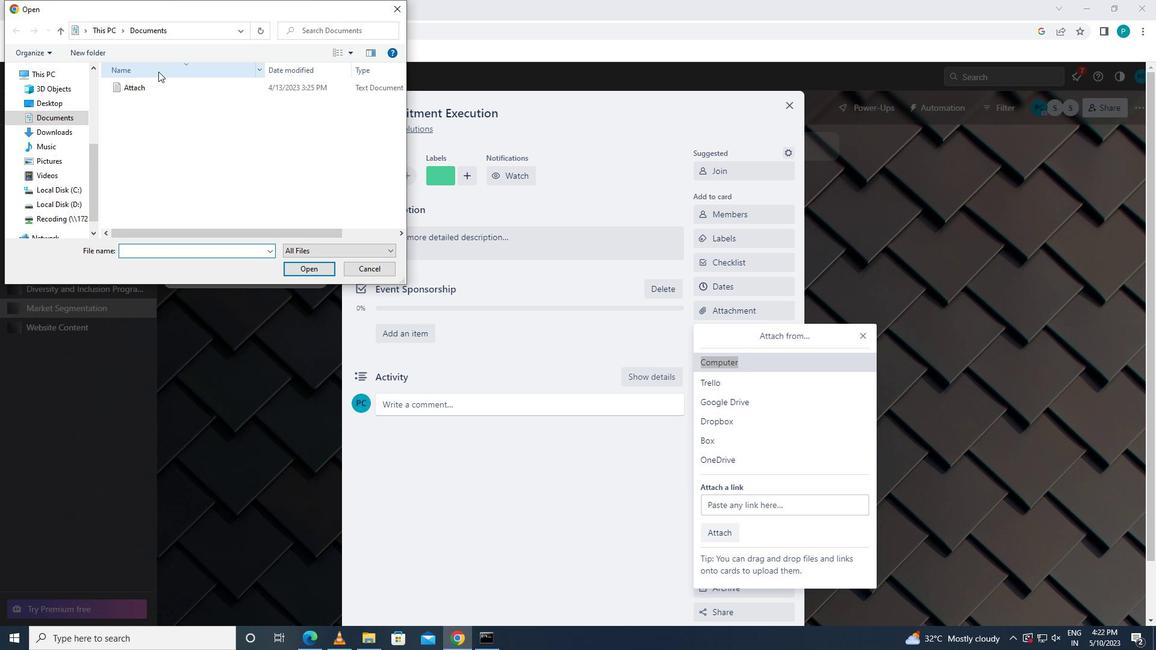 
Action: Mouse pressed left at (181, 101)
Screenshot: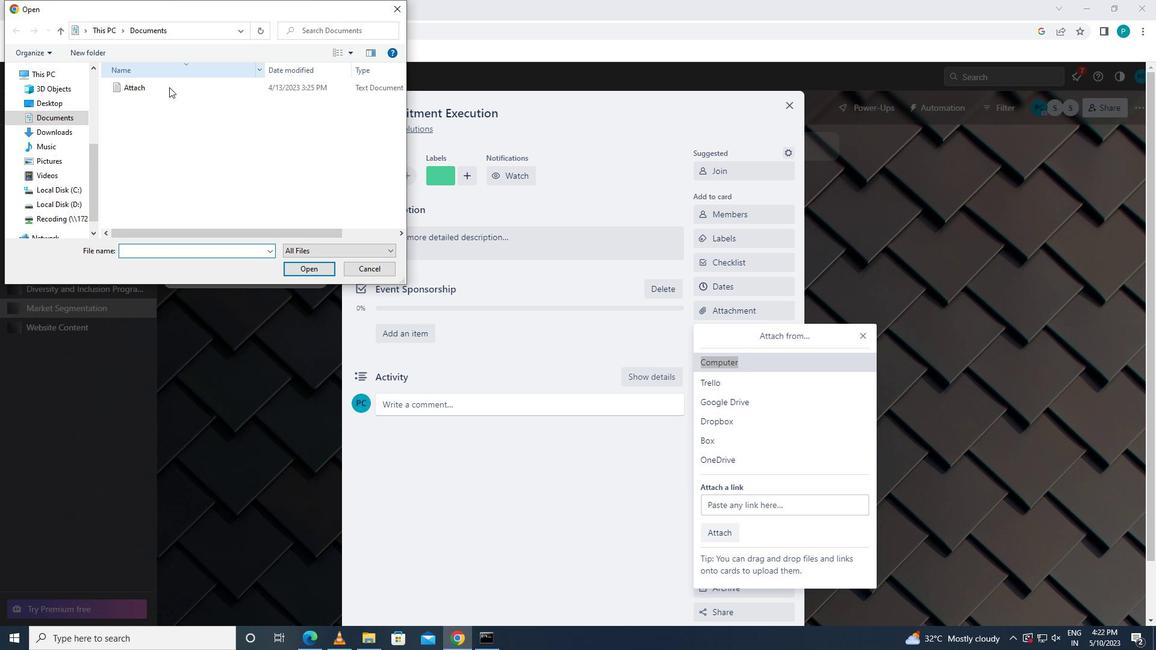 
Action: Mouse moved to (173, 94)
Screenshot: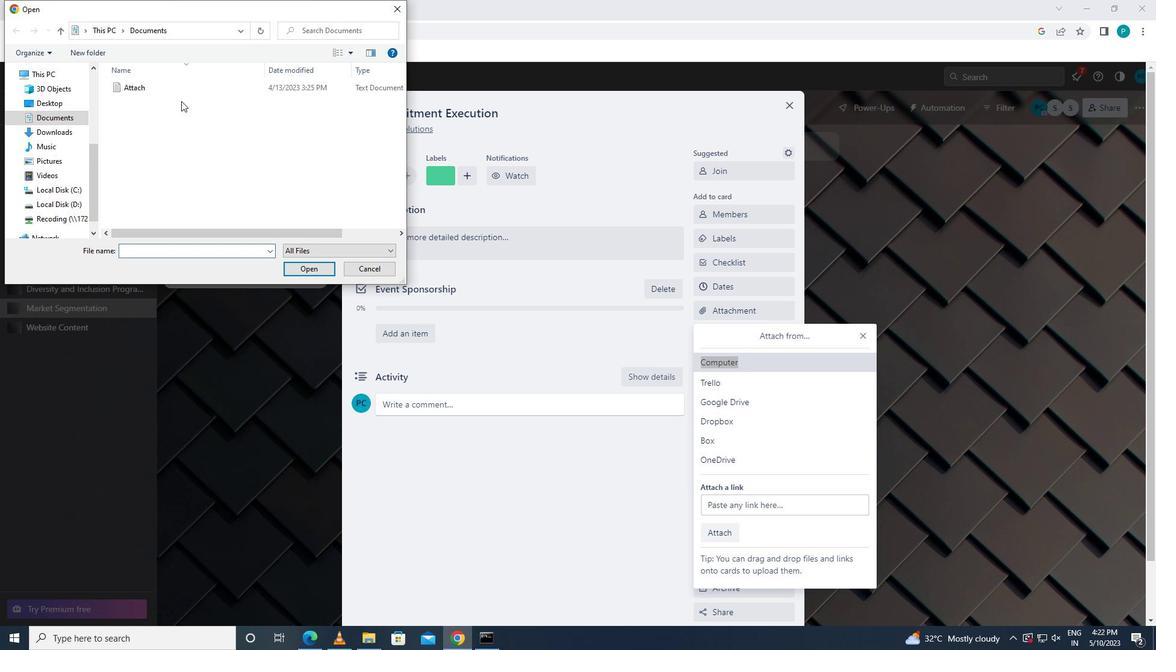 
Action: Mouse pressed left at (173, 94)
Screenshot: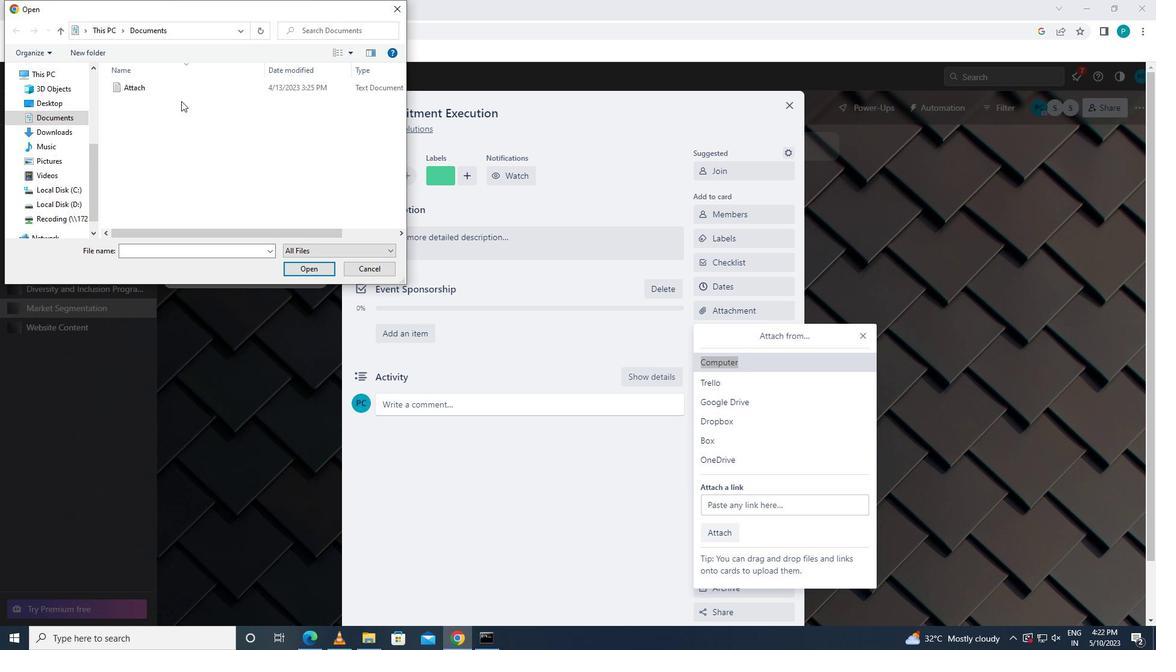 
Action: Mouse moved to (309, 264)
Screenshot: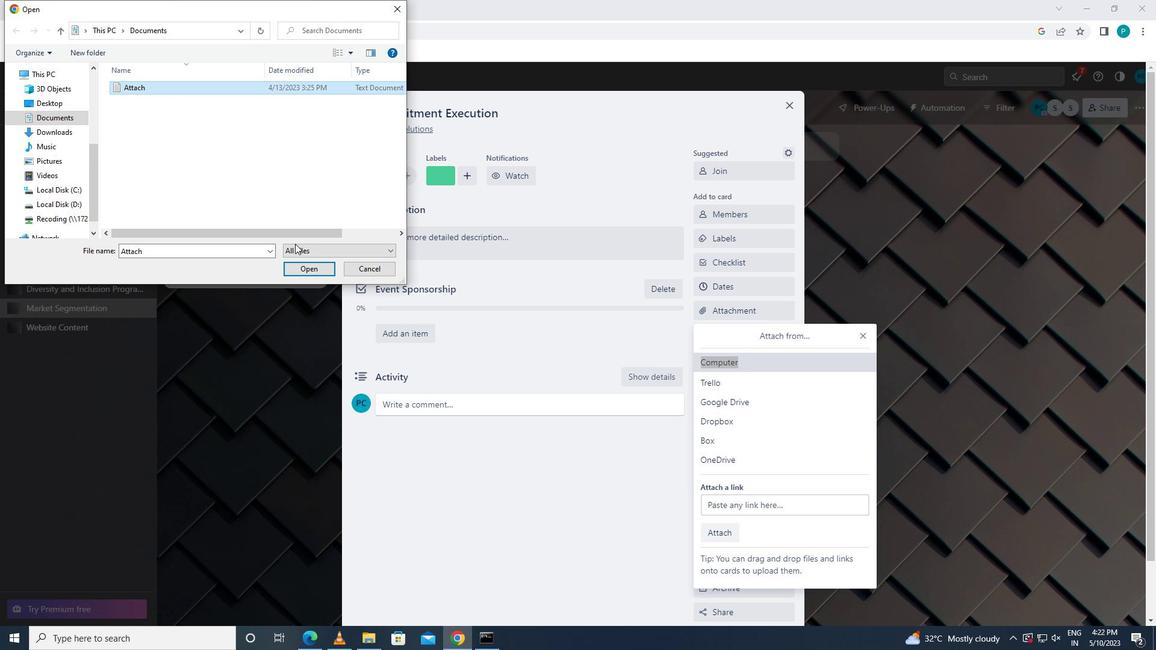 
Action: Mouse pressed left at (309, 264)
Screenshot: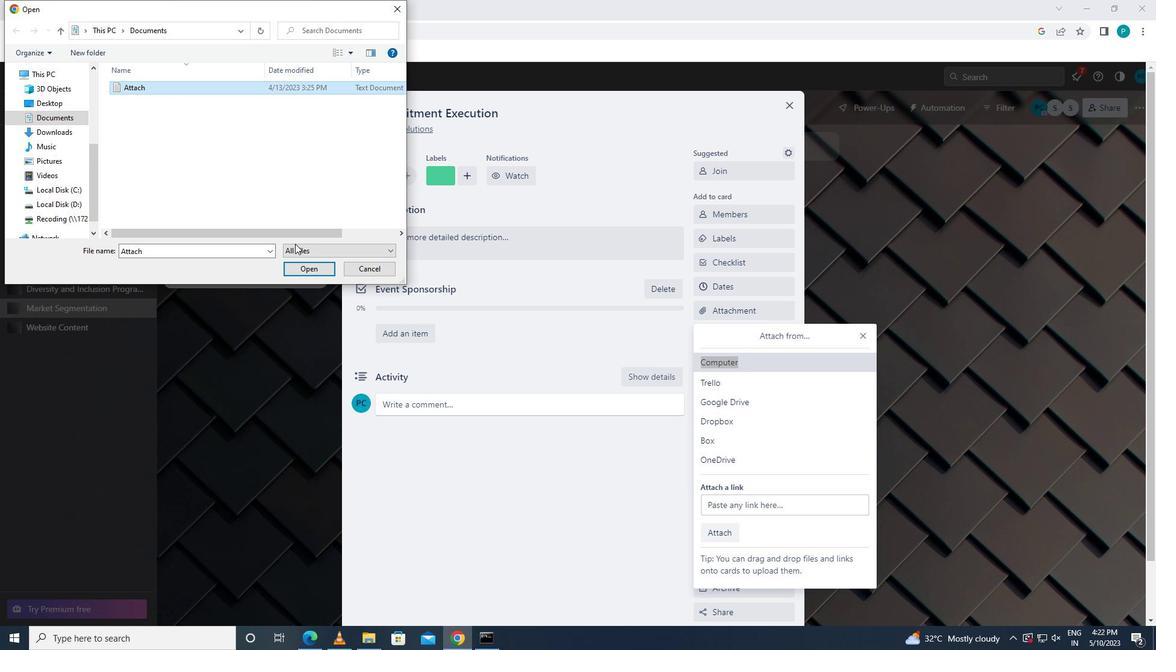
Action: Mouse moved to (729, 334)
Screenshot: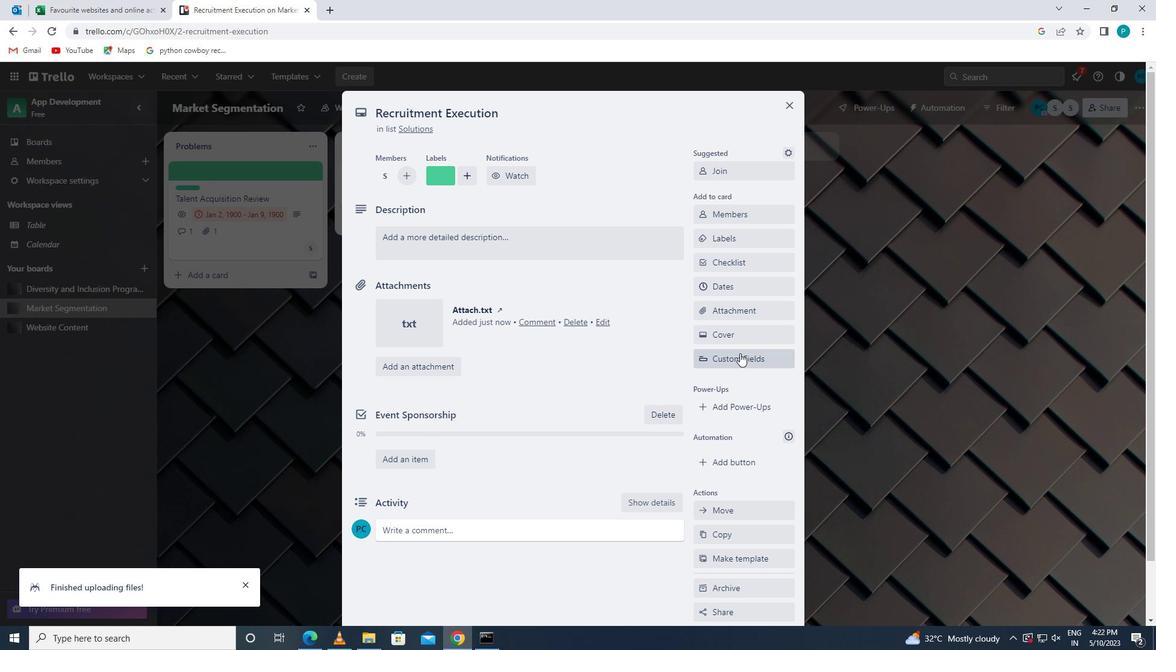 
Action: Mouse pressed left at (729, 334)
Screenshot: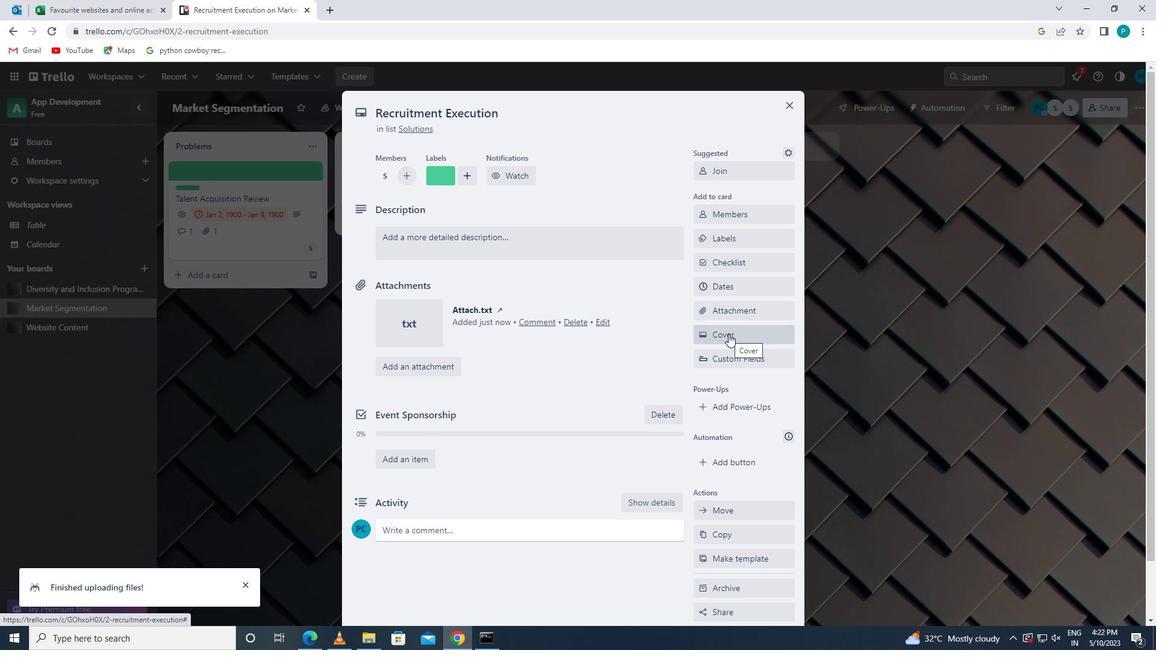 
Action: Mouse moved to (721, 379)
Screenshot: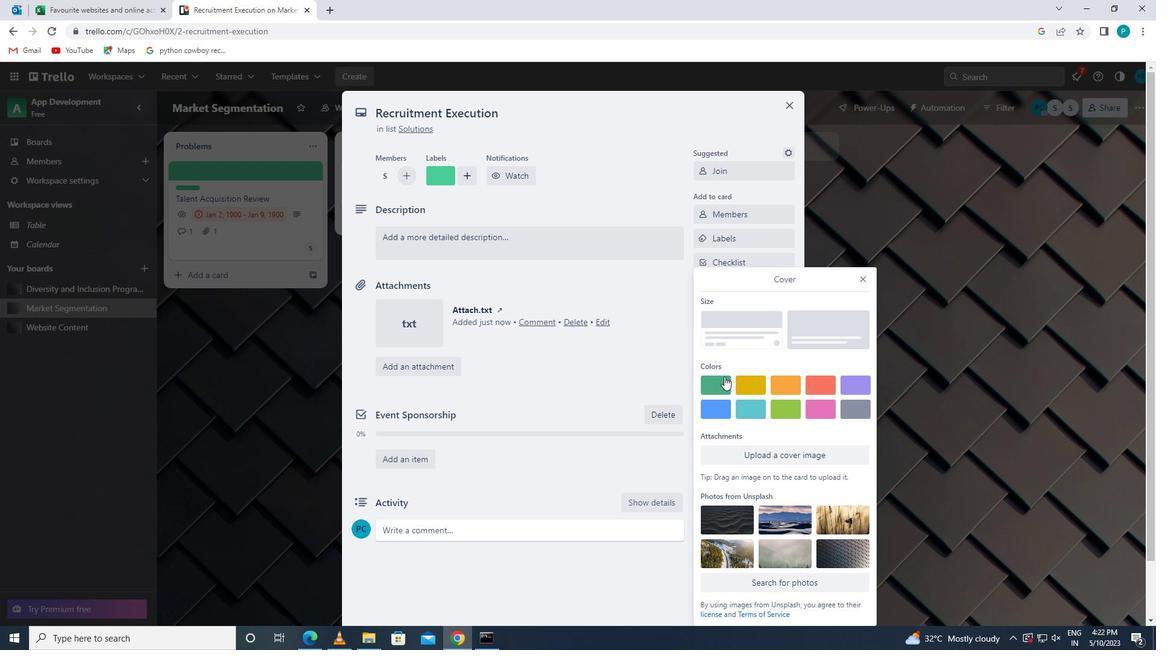 
Action: Mouse pressed left at (721, 379)
Screenshot: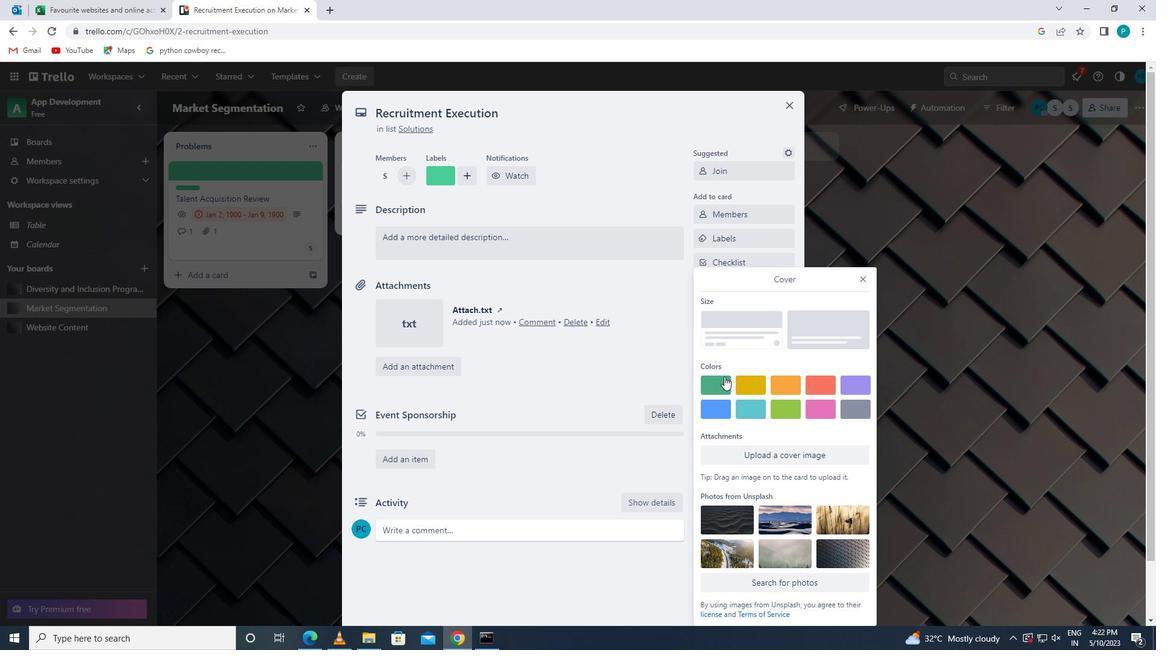 
Action: Mouse moved to (858, 255)
Screenshot: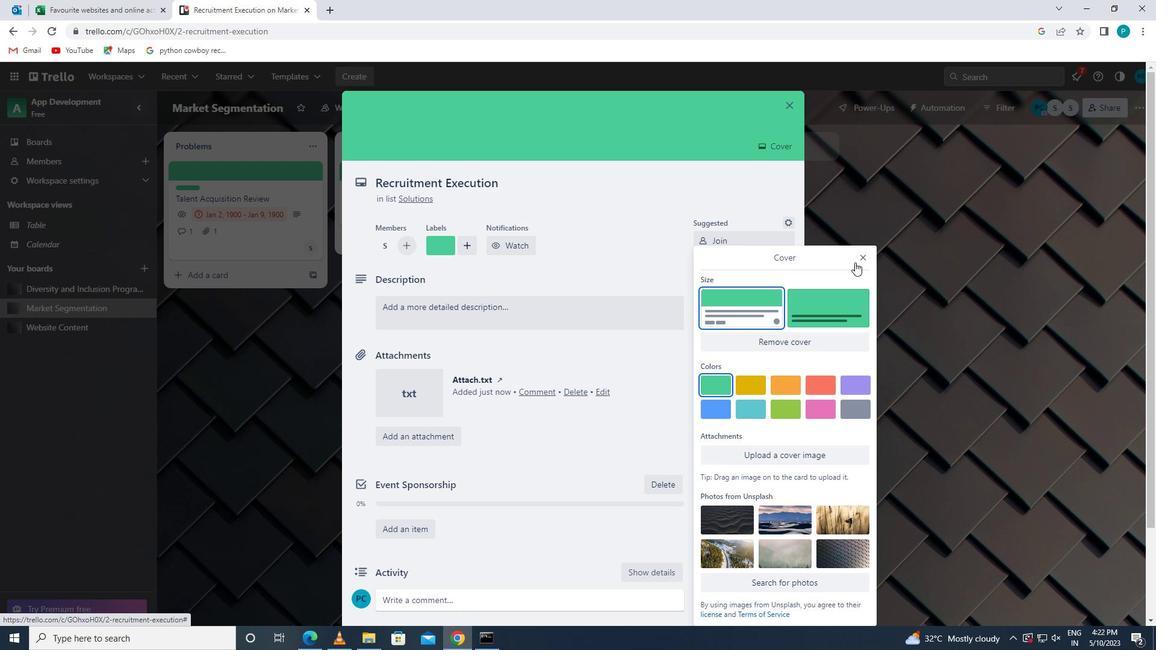 
Action: Mouse pressed left at (858, 255)
Screenshot: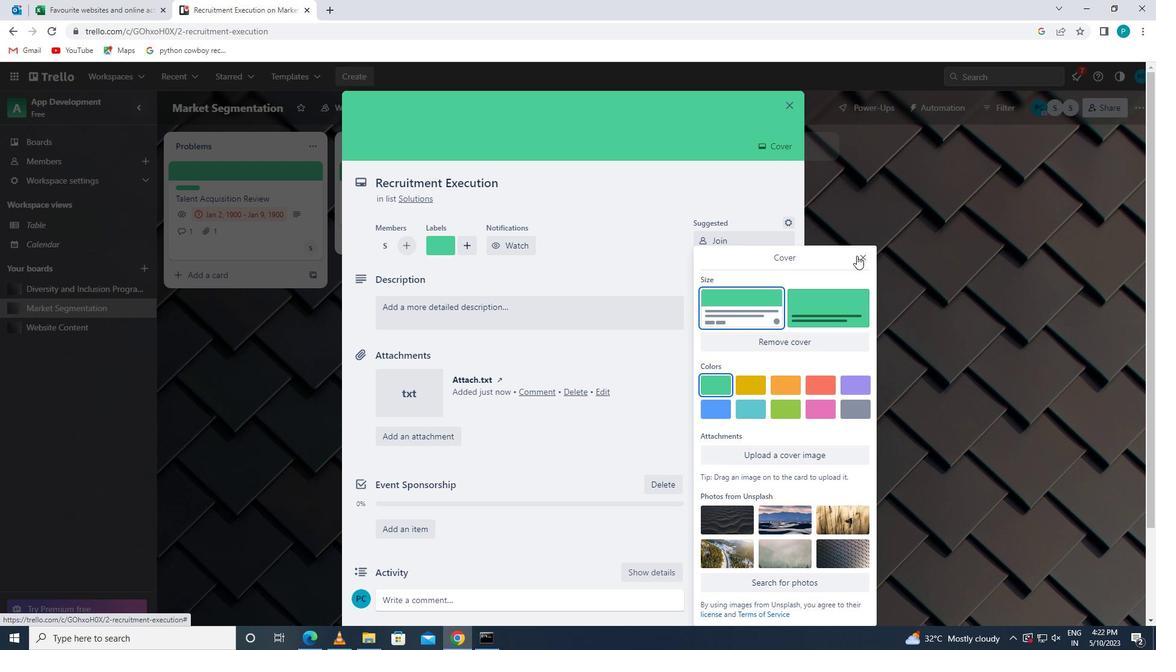 
Action: Mouse moved to (594, 318)
Screenshot: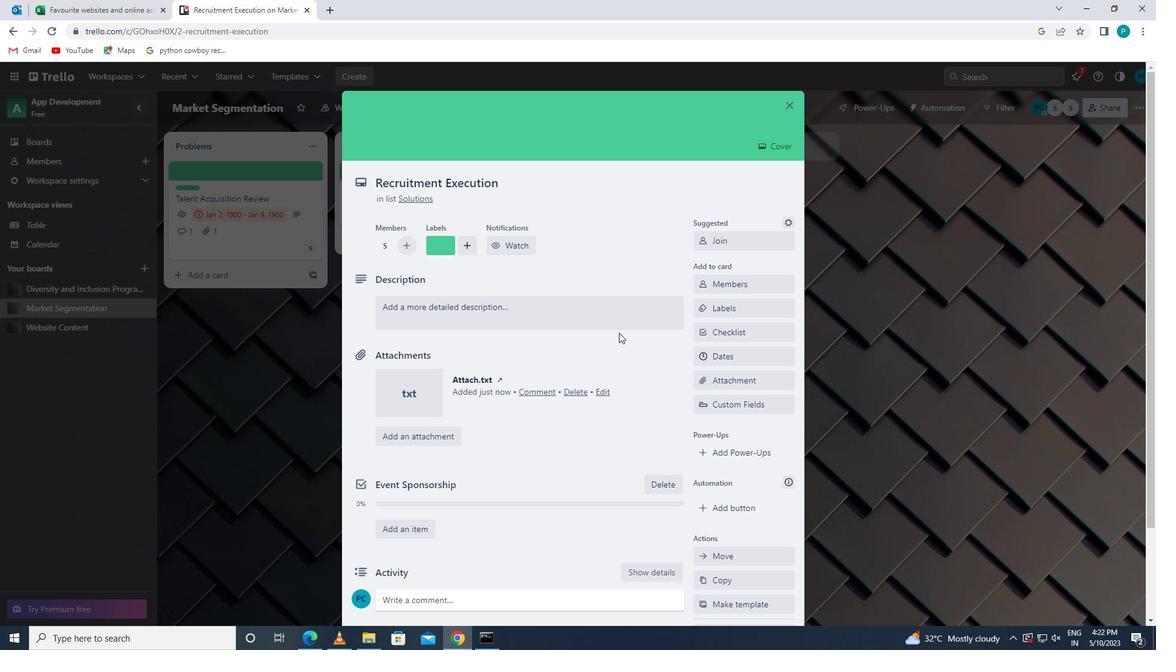 
Action: Mouse pressed left at (594, 318)
Screenshot: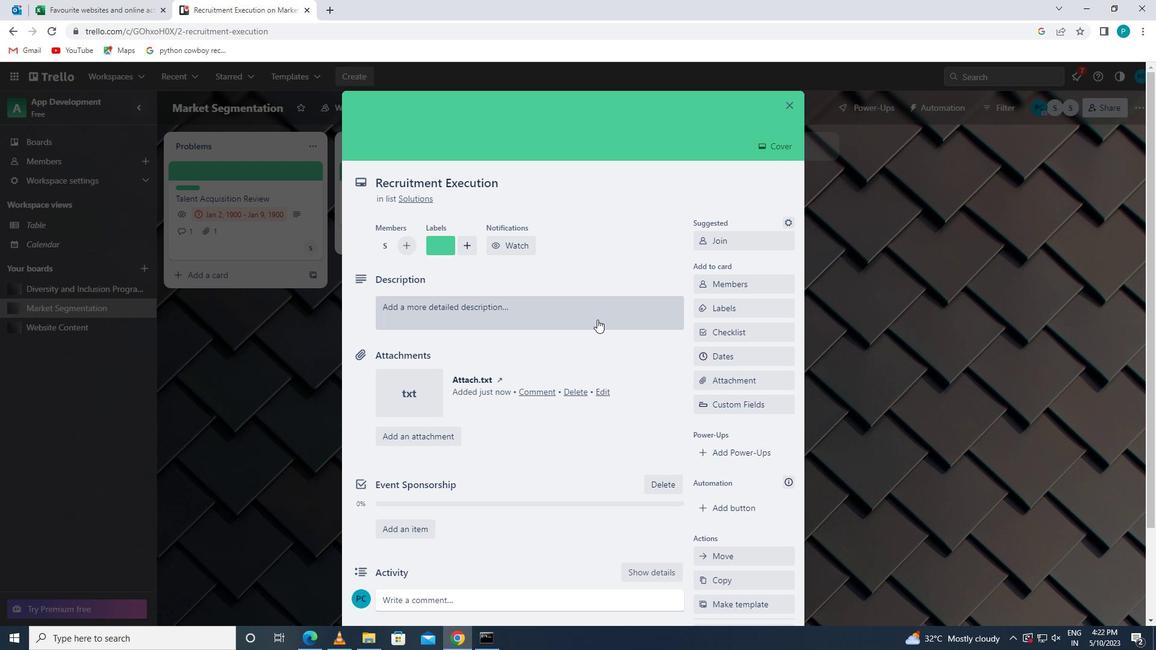 
Action: Key pressed <Key.caps_lock>d<Key.caps_lock>evelop<Key.space>and<Key.space>launch<Key.space>new<Key.space>email<Key.space>marketing<Key.space>campaign<Key.space>for<Key.space>sales<Key.space>promotion
Screenshot: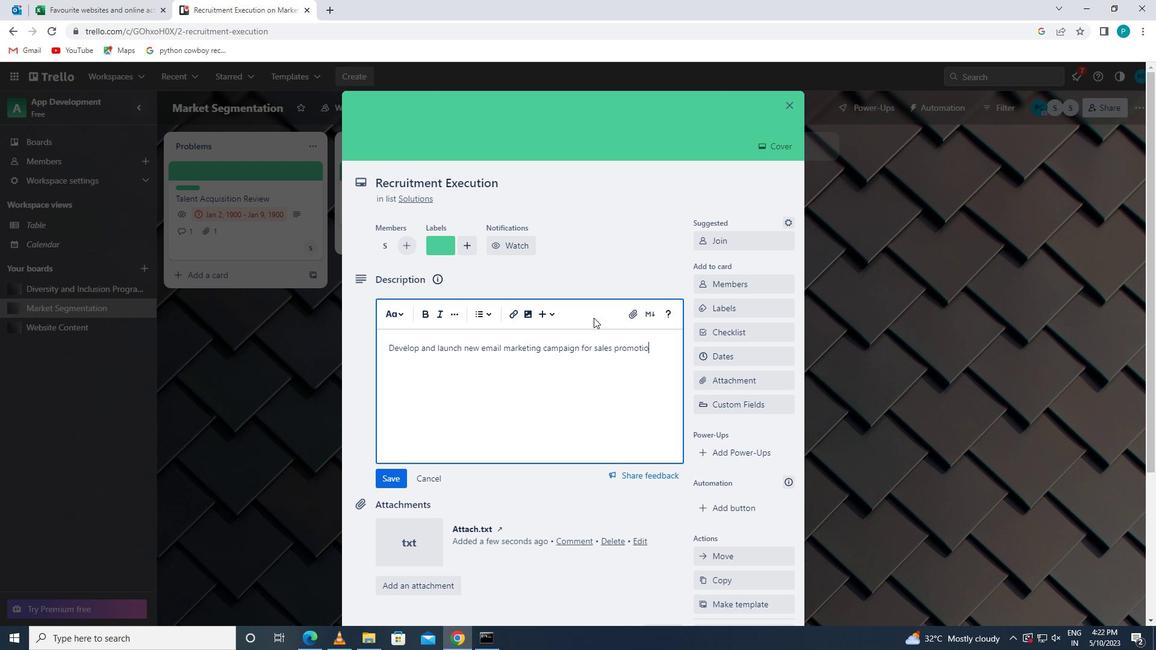 
Action: Mouse moved to (396, 473)
Screenshot: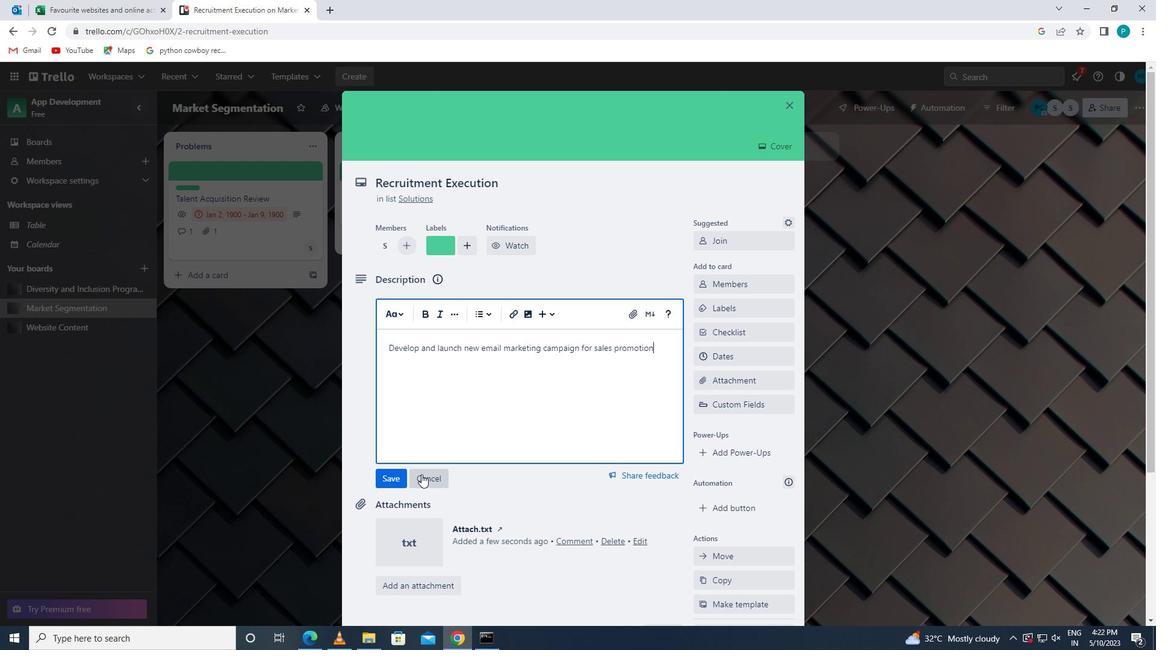
Action: Mouse pressed left at (396, 473)
Screenshot: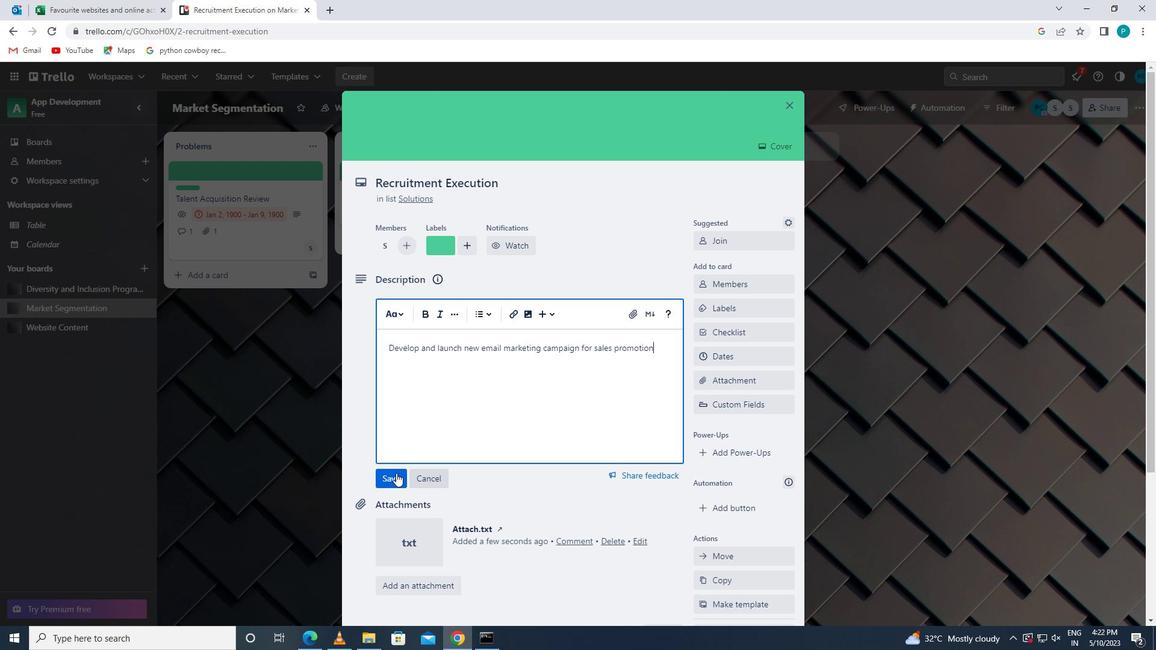 
Action: Mouse moved to (423, 460)
Screenshot: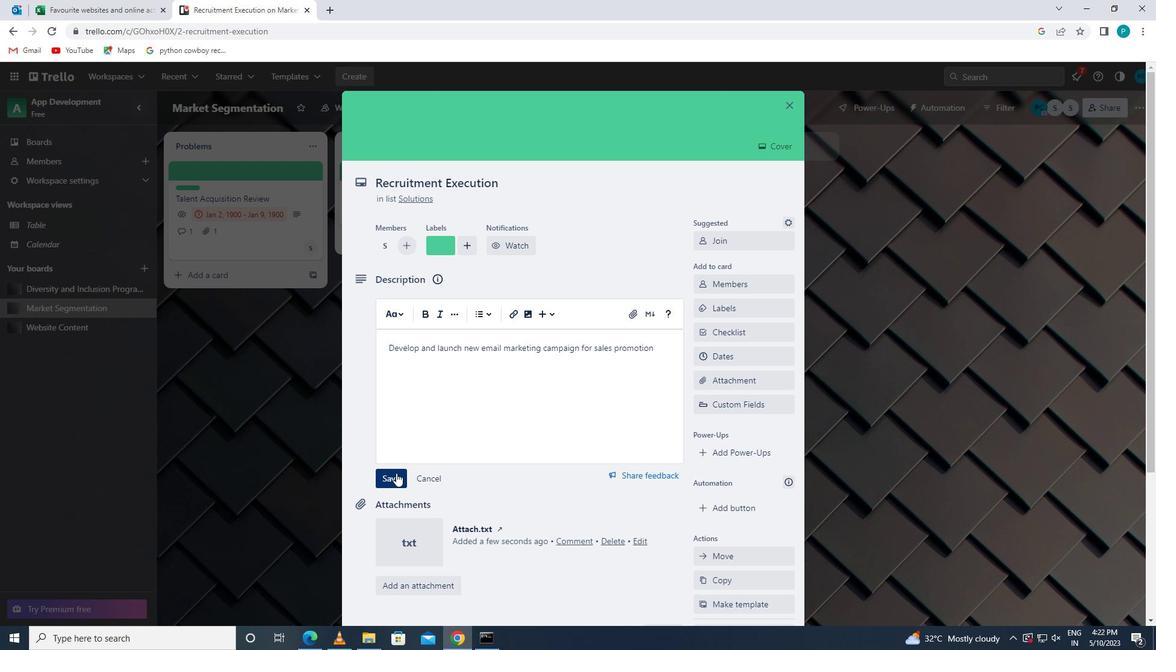 
Action: Mouse scrolled (423, 460) with delta (0, 0)
Screenshot: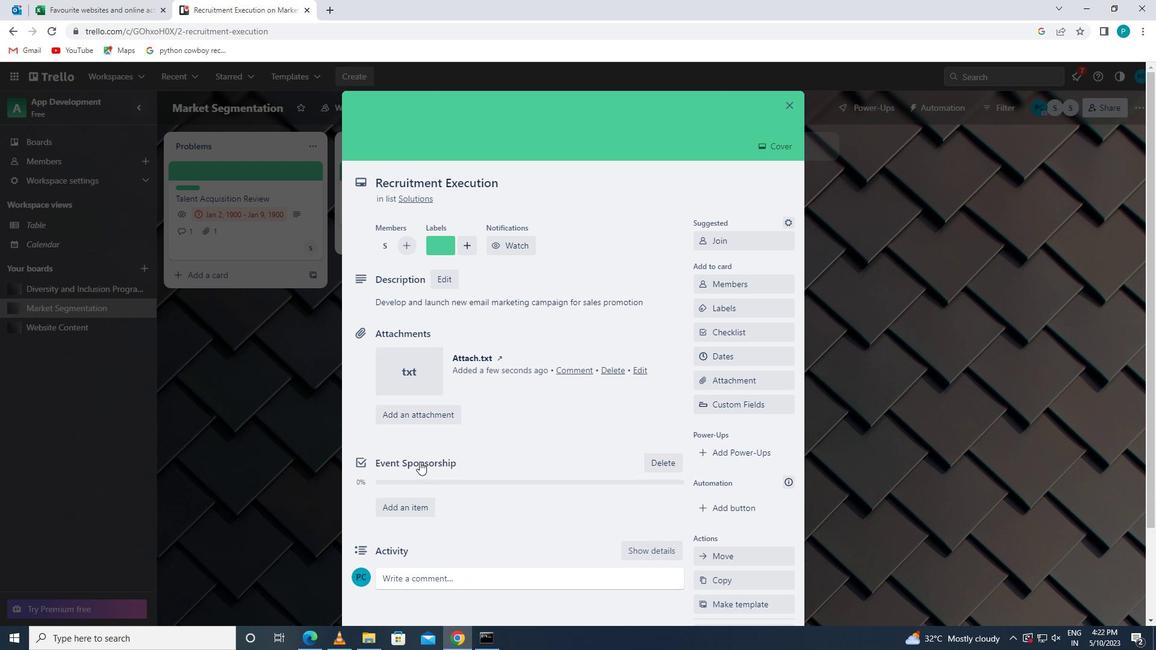
Action: Mouse scrolled (423, 460) with delta (0, 0)
Screenshot: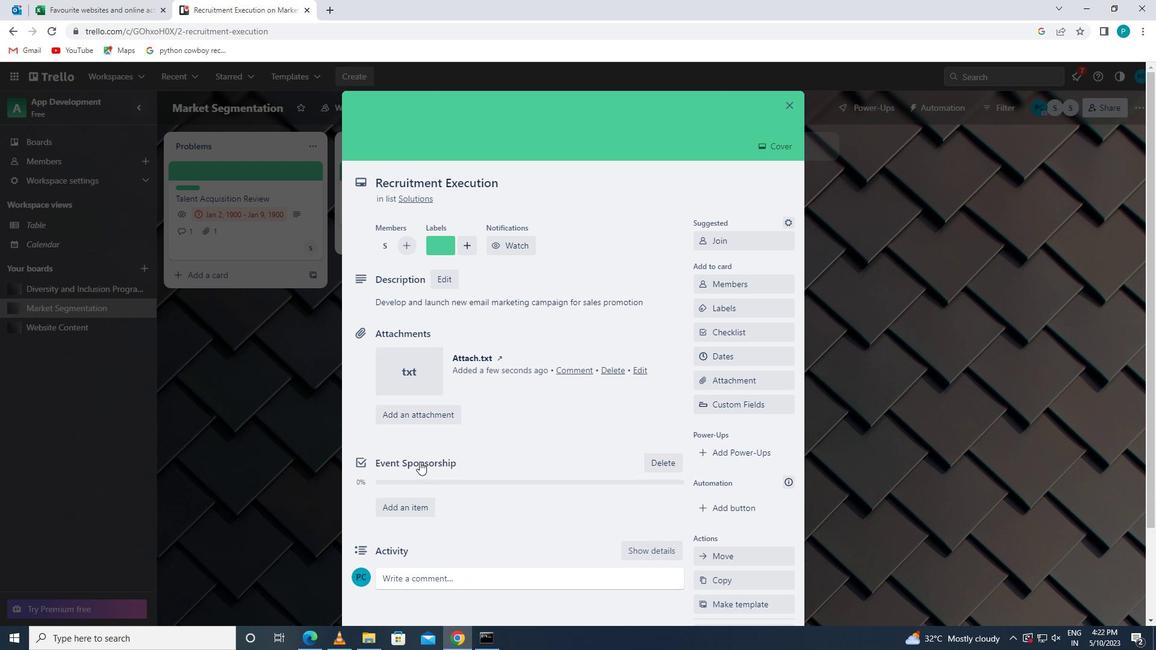 
Action: Mouse scrolled (423, 460) with delta (0, 0)
Screenshot: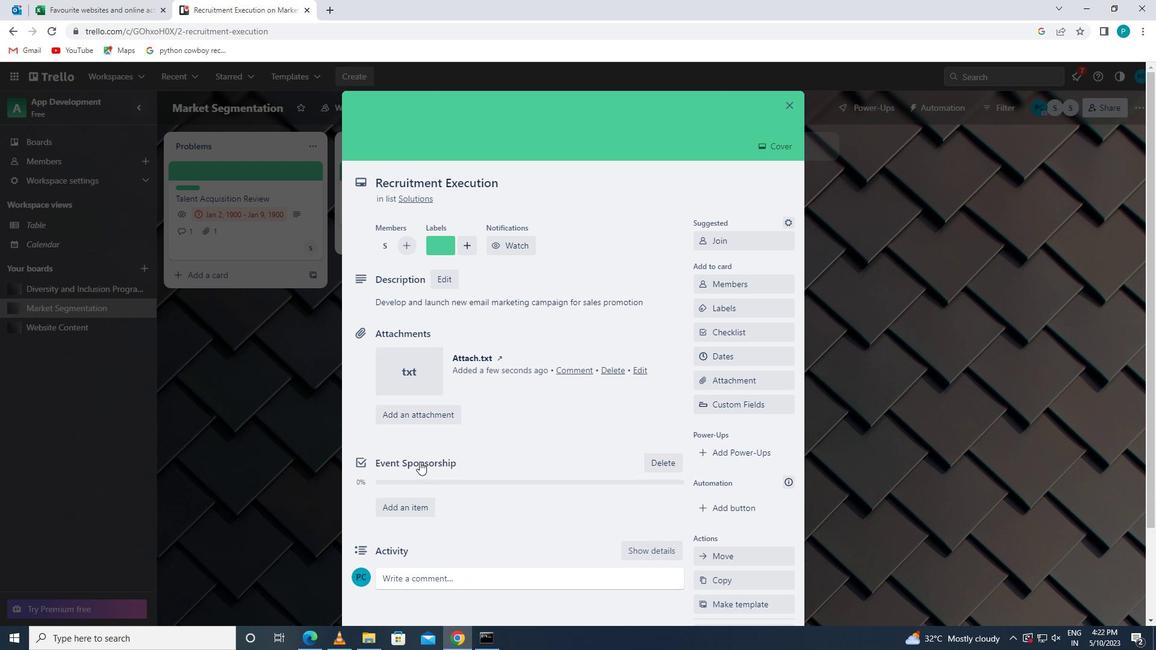 
Action: Mouse scrolled (423, 460) with delta (0, 0)
Screenshot: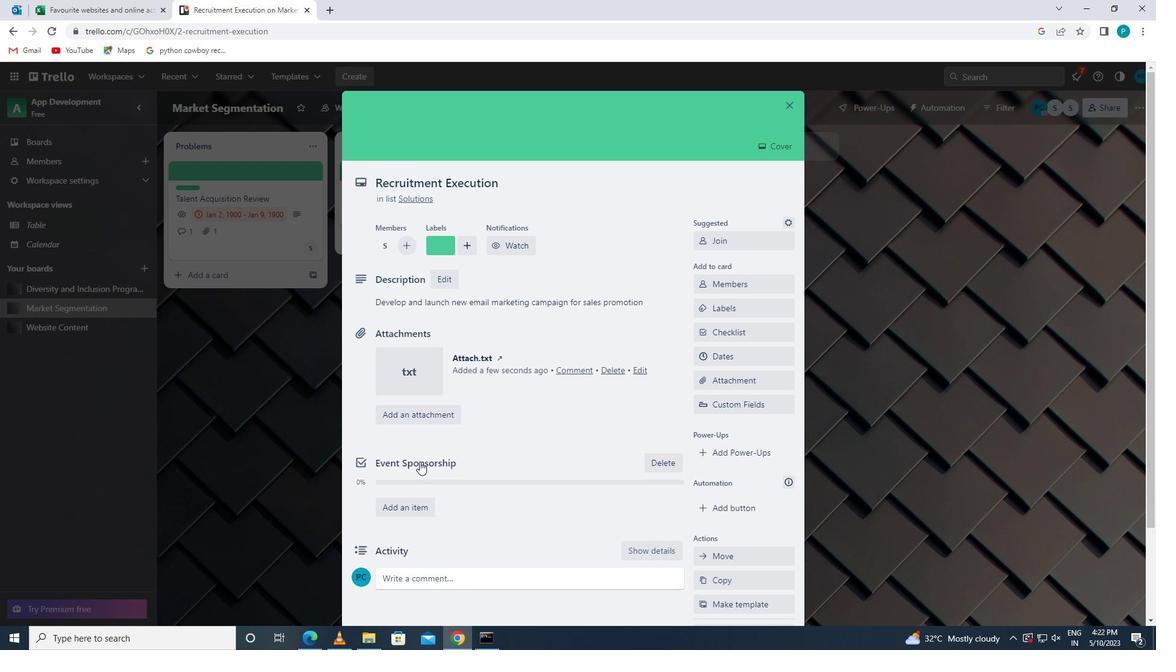 
Action: Mouse moved to (417, 465)
Screenshot: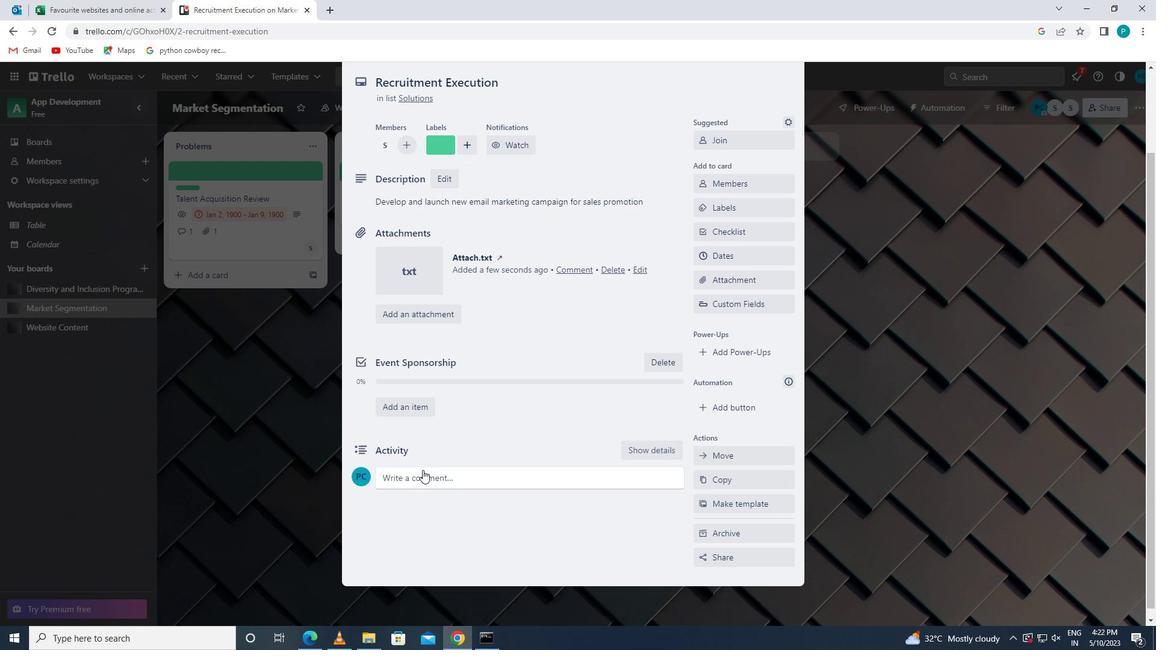 
Action: Mouse pressed left at (417, 465)
Screenshot: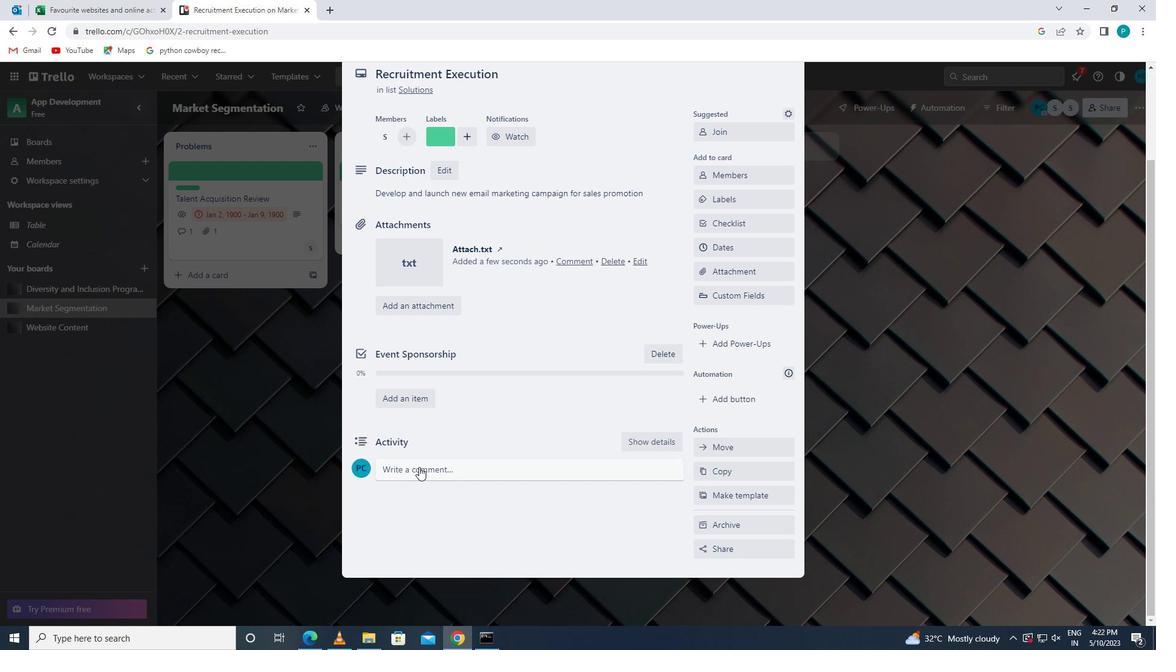 
Action: Key pressed <Key.caps_lock>l<Key.caps_lock>et<Key.space>us<Key.space>make<Key.space>sure<Key.space>we<Key.space>give<Key.space>this<Key.space>task<Key.space>the<Key.space>attention<Key.space>it<Key.space>deserves<Key.space>s<Key.backspace>as<Key.space>it<Key.space>is<Key.space>crucial<Key.space>to<Key.space>the<Key.space>overall<Key.space>sucess<Key.backspace><Key.backspace><Key.backspace>cess<Key.space>og<Key.backspace>f<Key.space>the<Key.space>[<Key.backspace>project
Screenshot: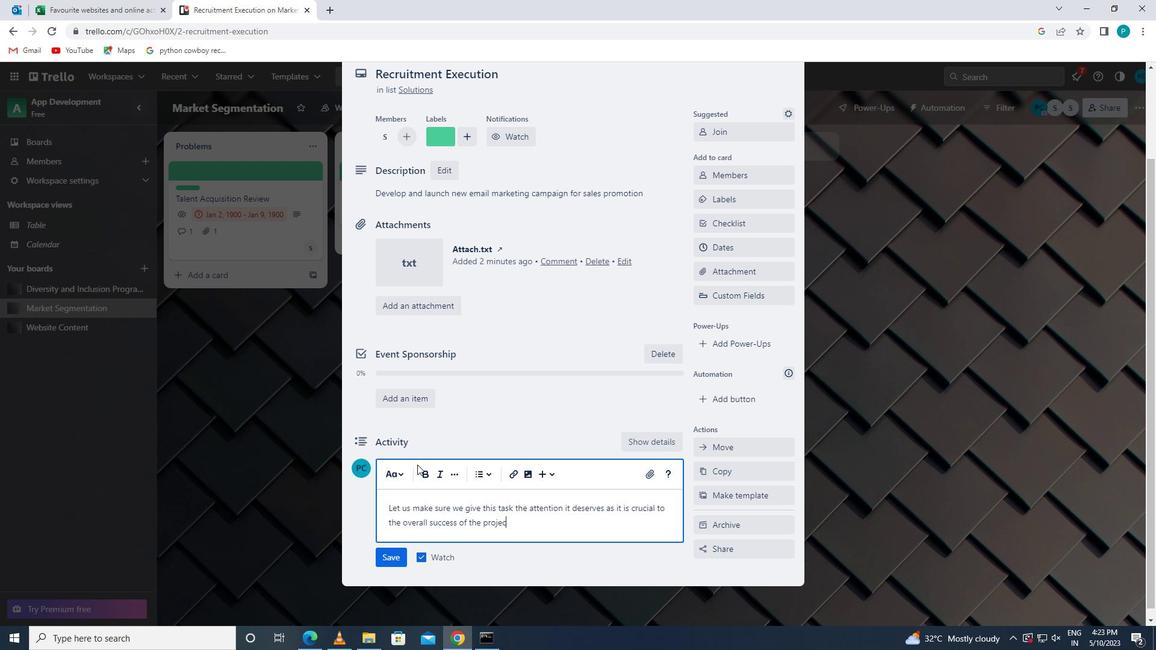 
Action: Mouse moved to (389, 555)
Screenshot: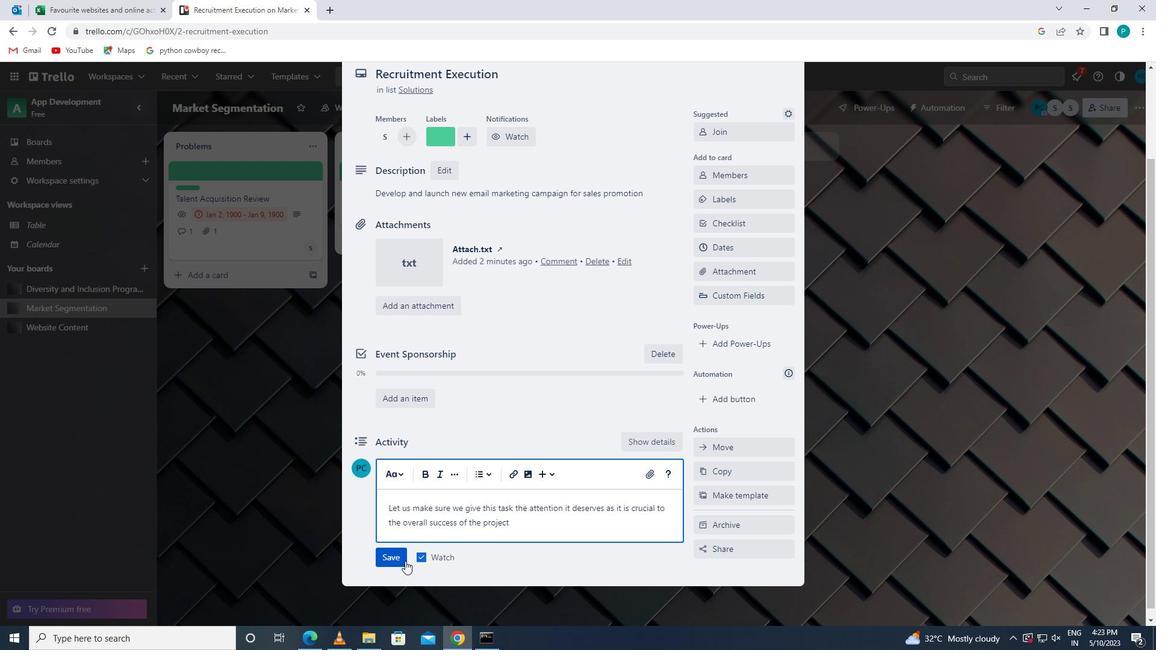 
Action: Mouse pressed left at (389, 555)
Screenshot: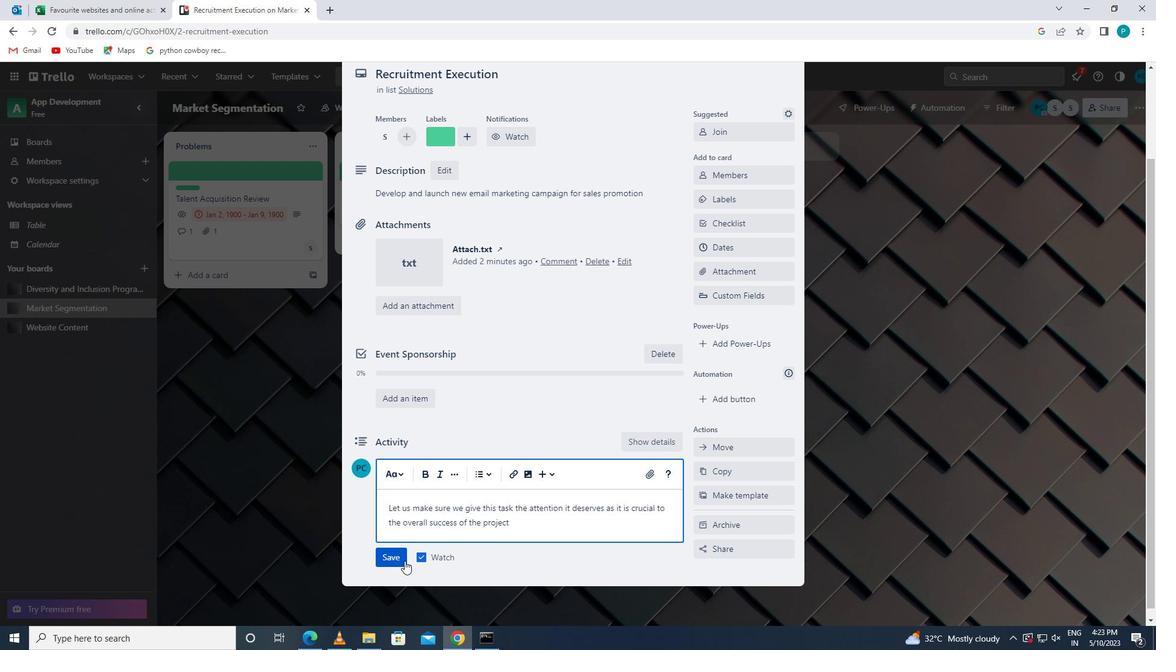 
Action: Mouse moved to (748, 240)
Screenshot: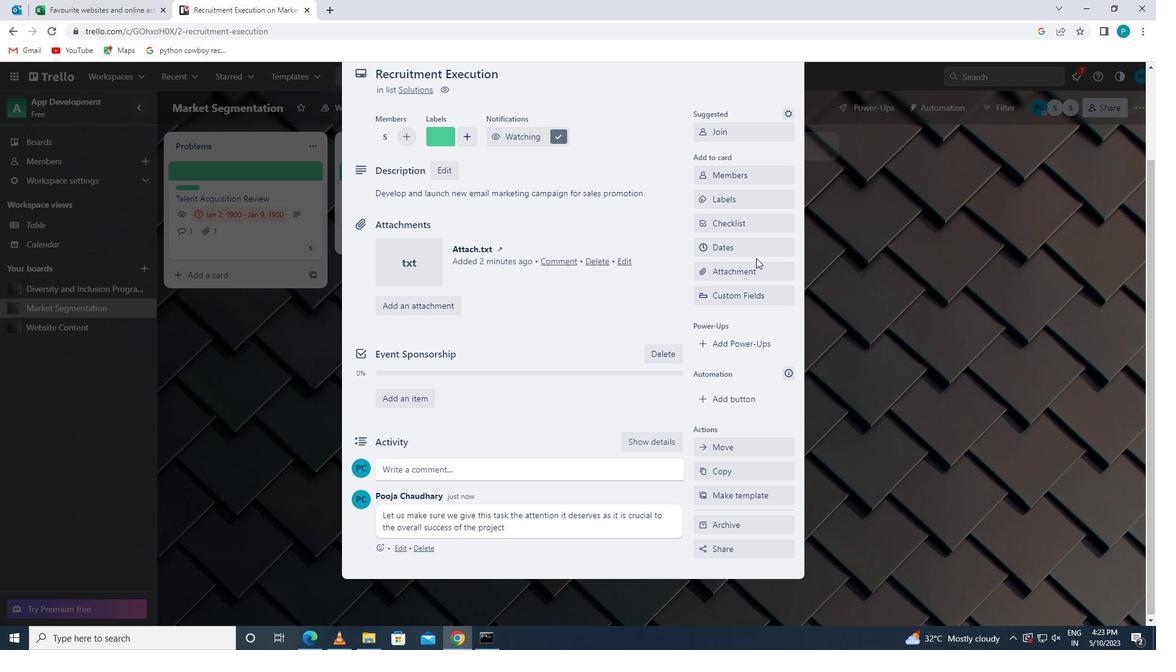 
Action: Mouse pressed left at (748, 240)
Screenshot: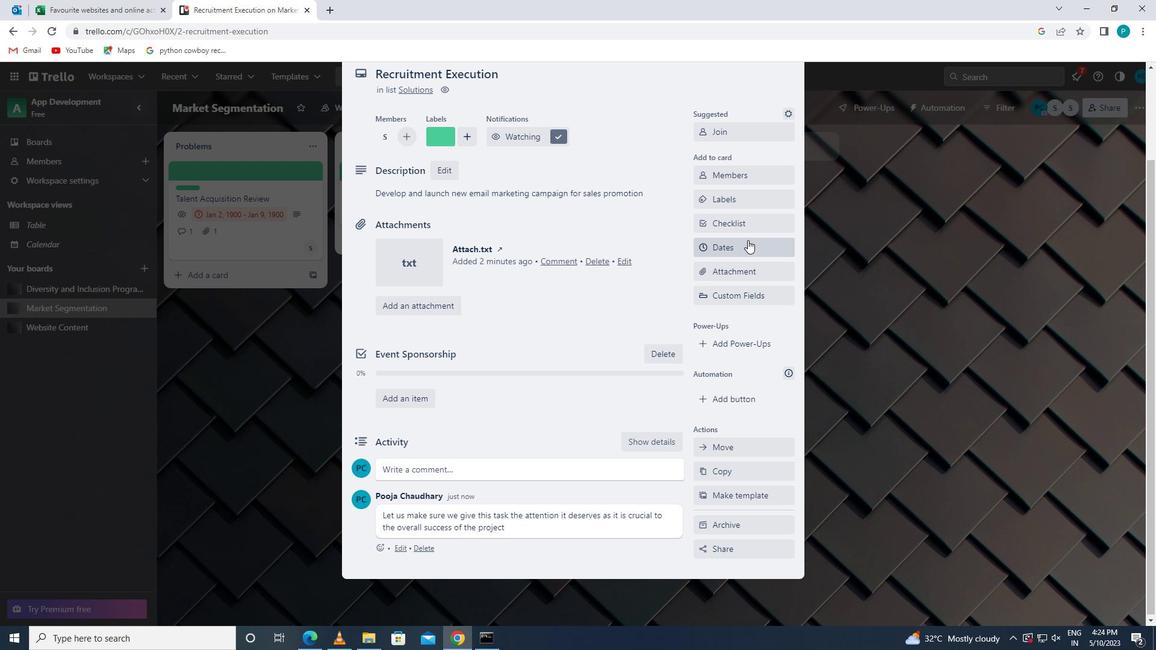 
Action: Mouse moved to (703, 320)
Screenshot: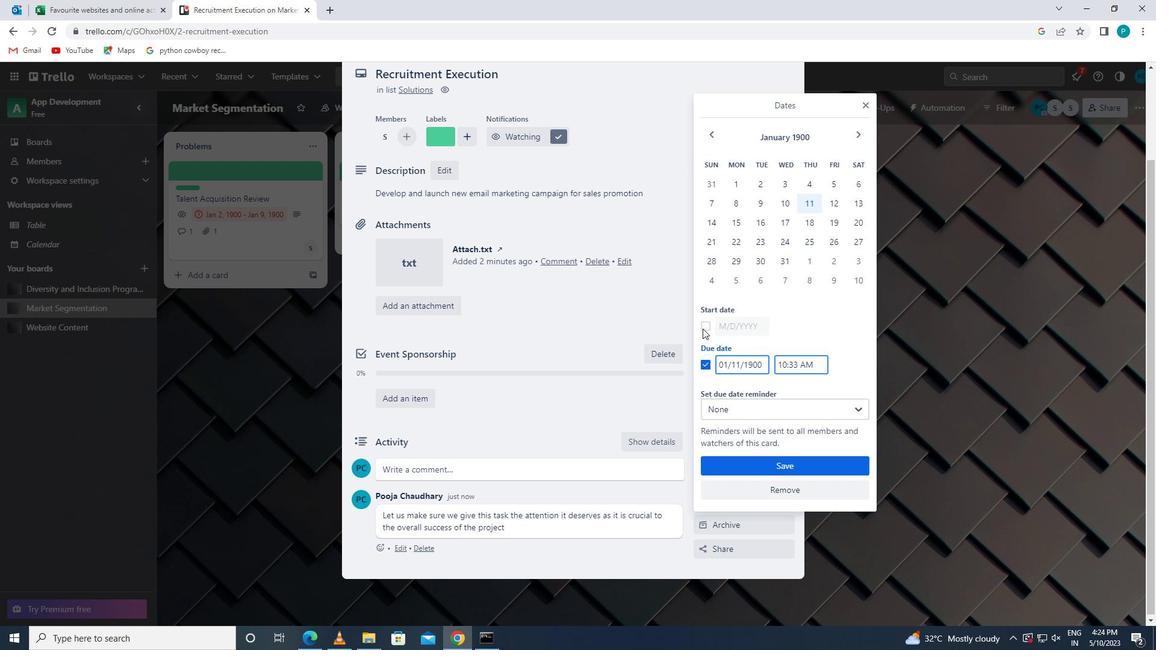 
Action: Mouse pressed left at (703, 320)
Screenshot: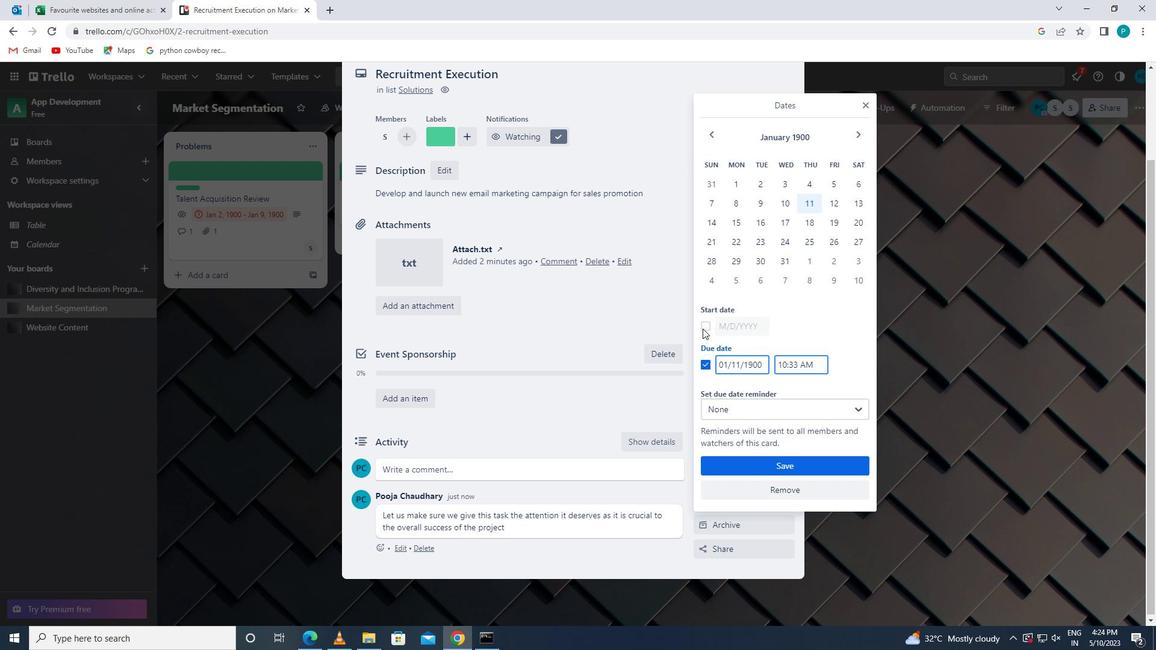 
Action: Mouse moved to (739, 326)
Screenshot: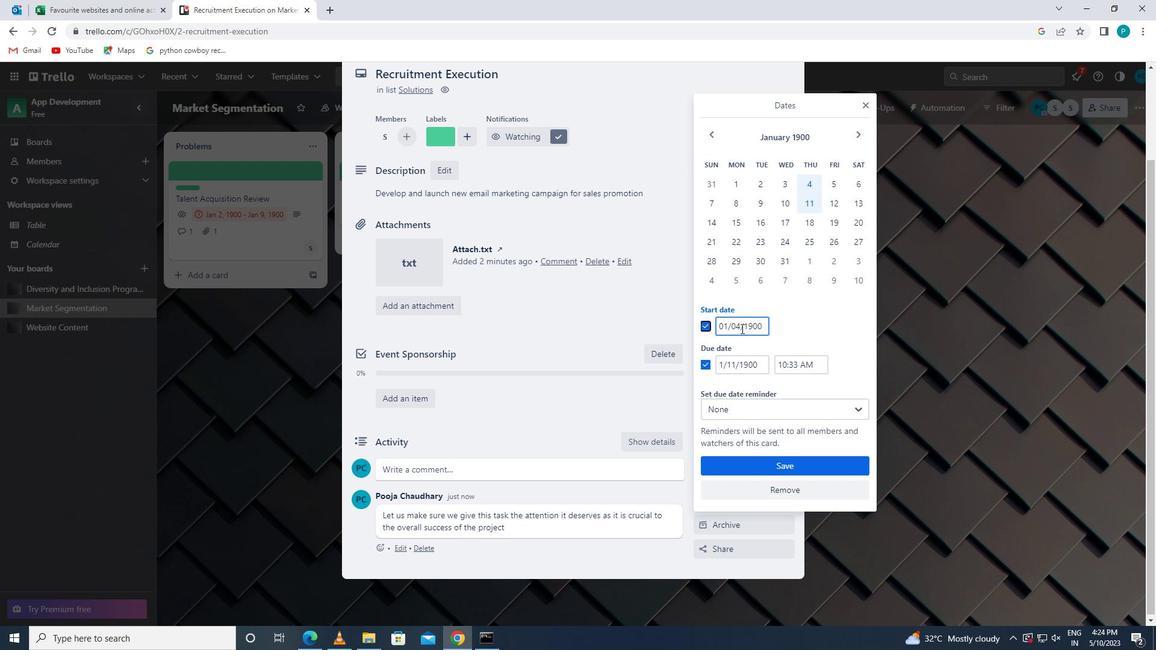
Action: Mouse pressed left at (739, 326)
Screenshot: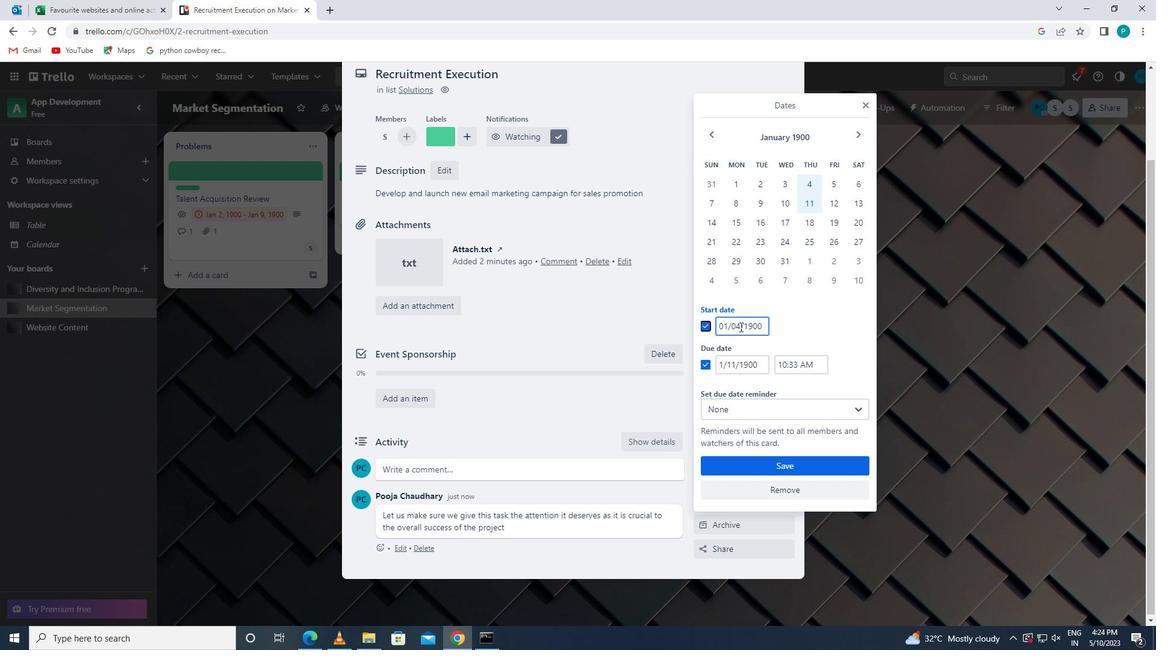 
Action: Mouse moved to (731, 330)
Screenshot: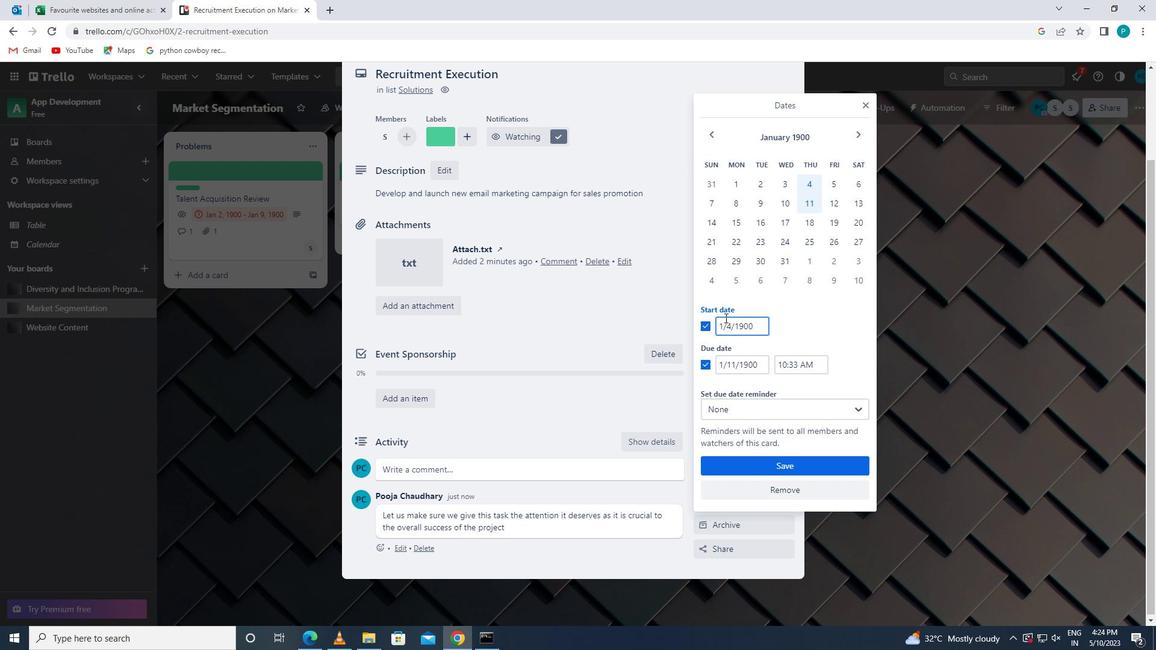 
Action: Mouse pressed left at (731, 330)
Screenshot: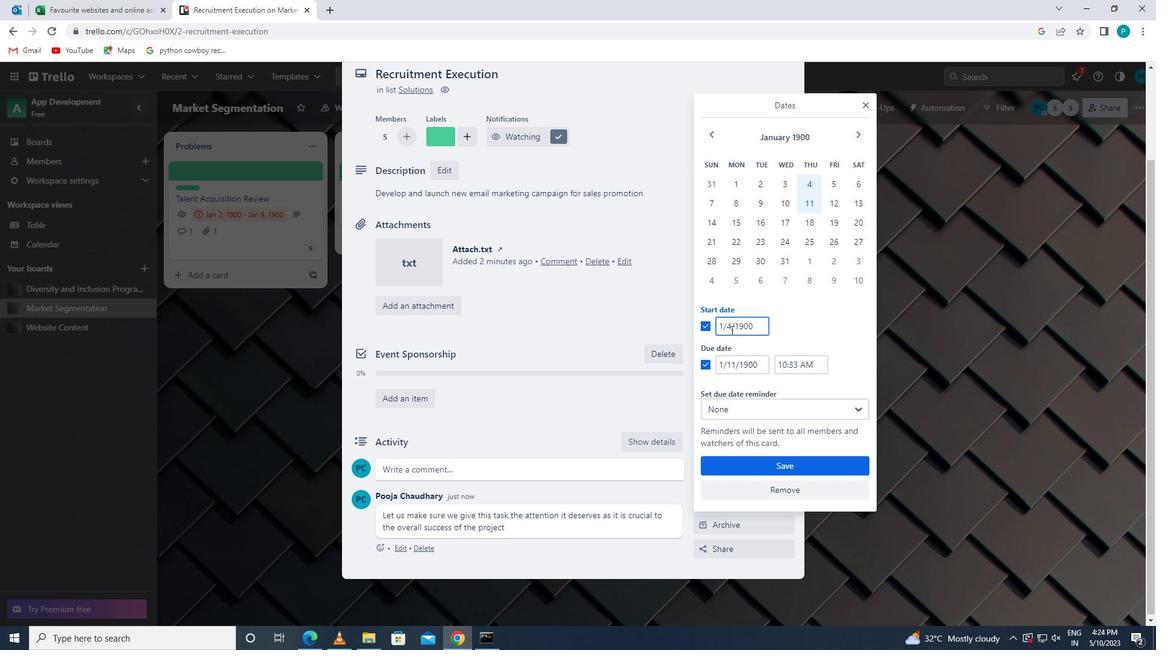 
Action: Key pressed <Key.backspace>5
Screenshot: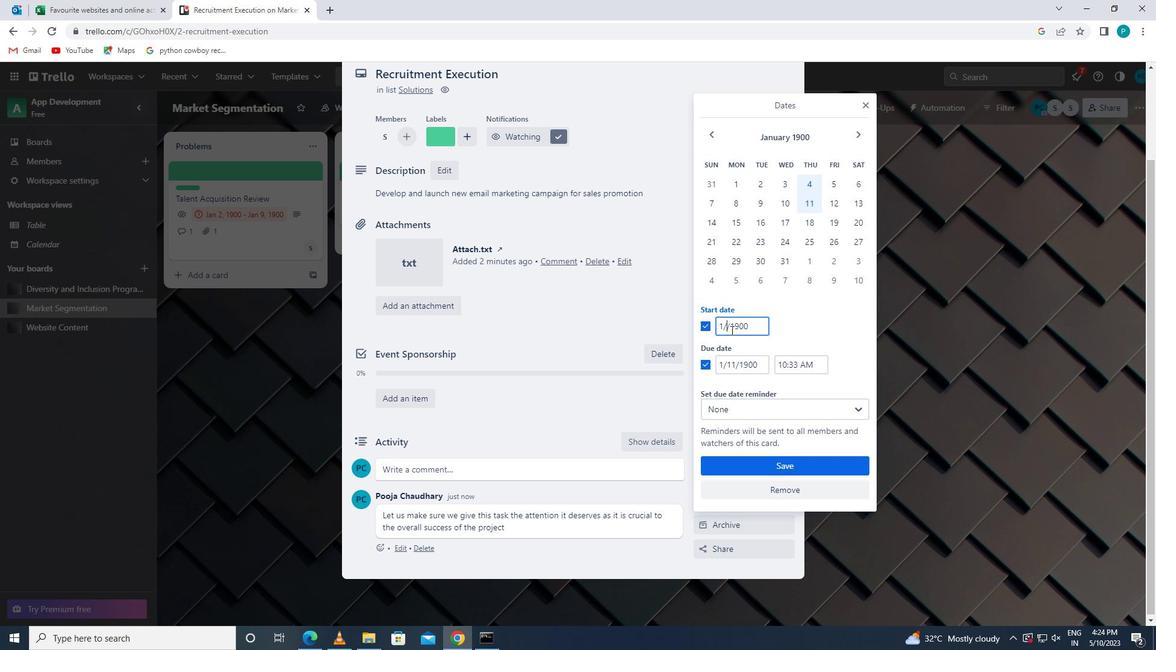
Action: Mouse moved to (736, 363)
Screenshot: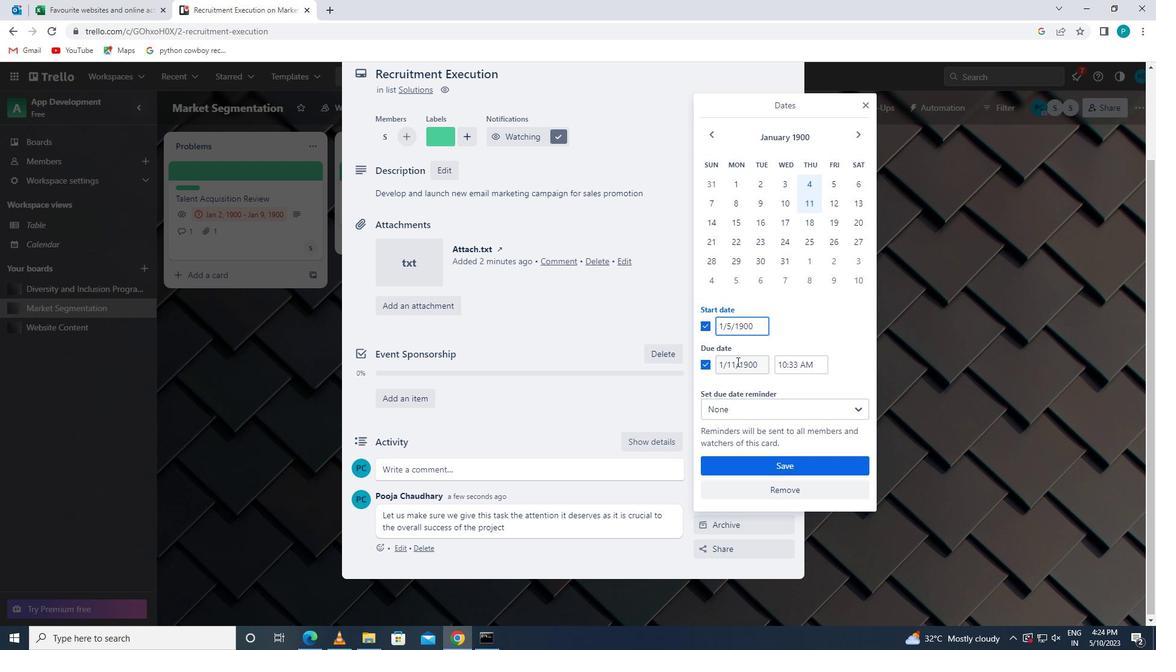 
Action: Mouse pressed left at (736, 363)
Screenshot: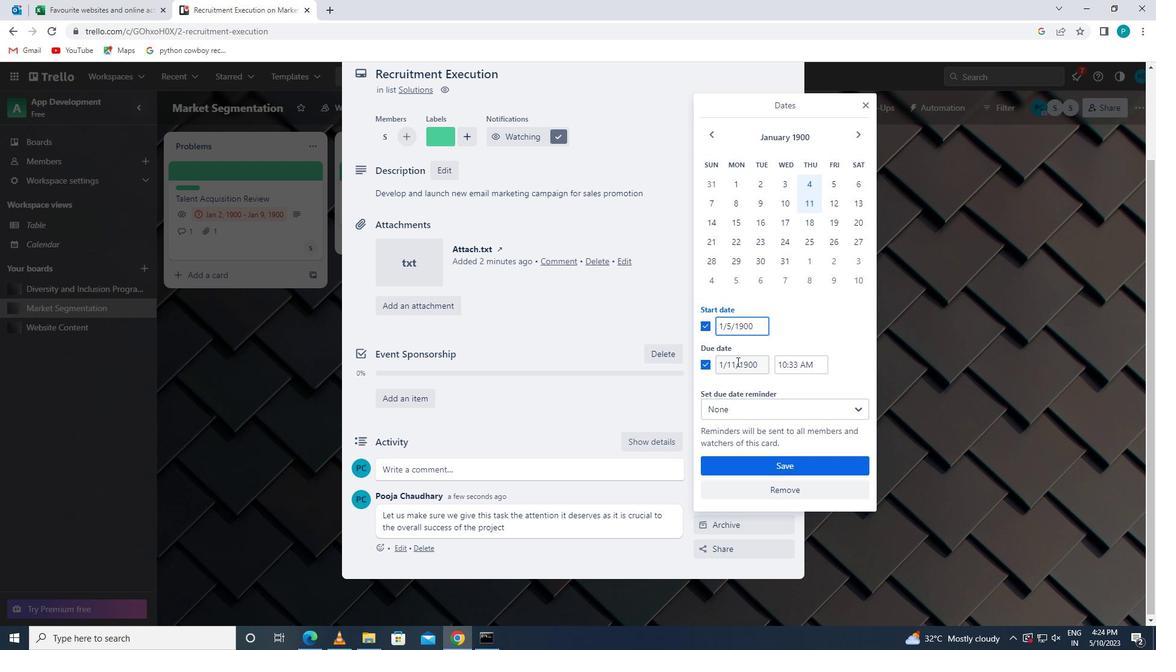 
Action: Mouse moved to (737, 364)
Screenshot: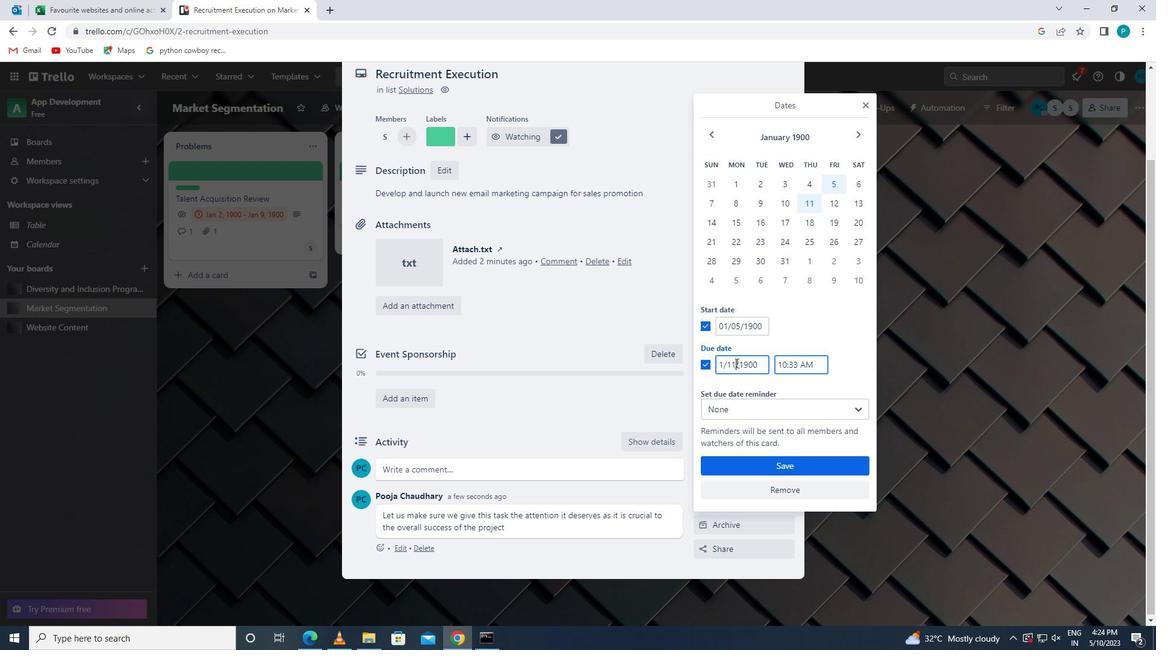 
Action: Key pressed <Key.backspace>2
Screenshot: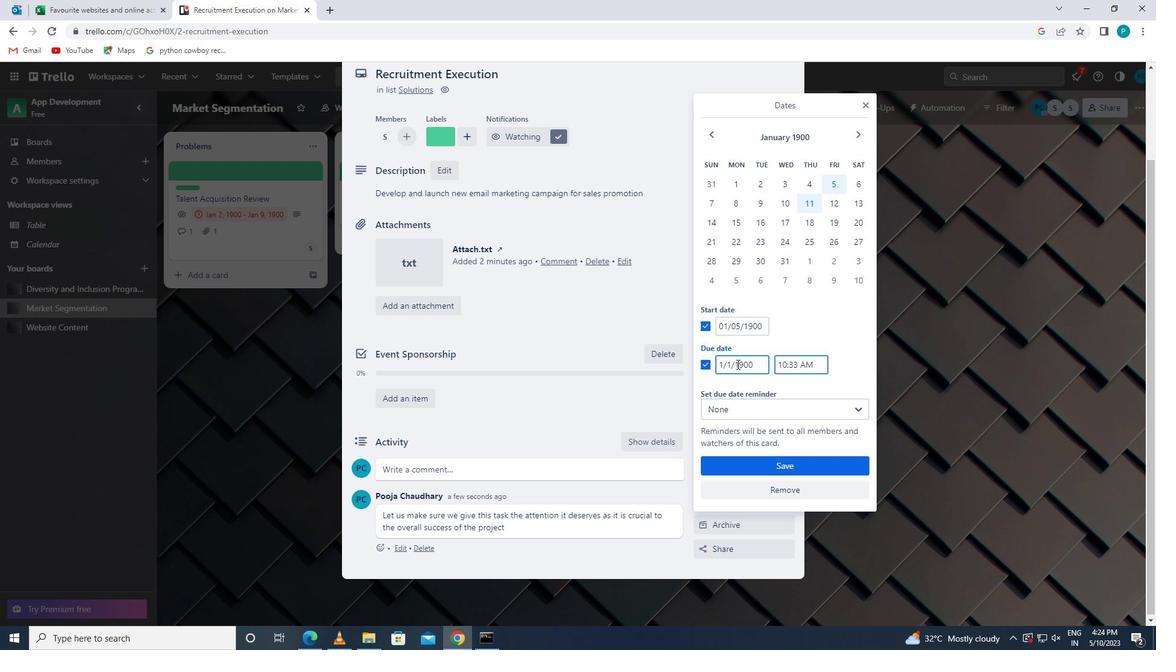 
Action: Mouse moved to (750, 460)
Screenshot: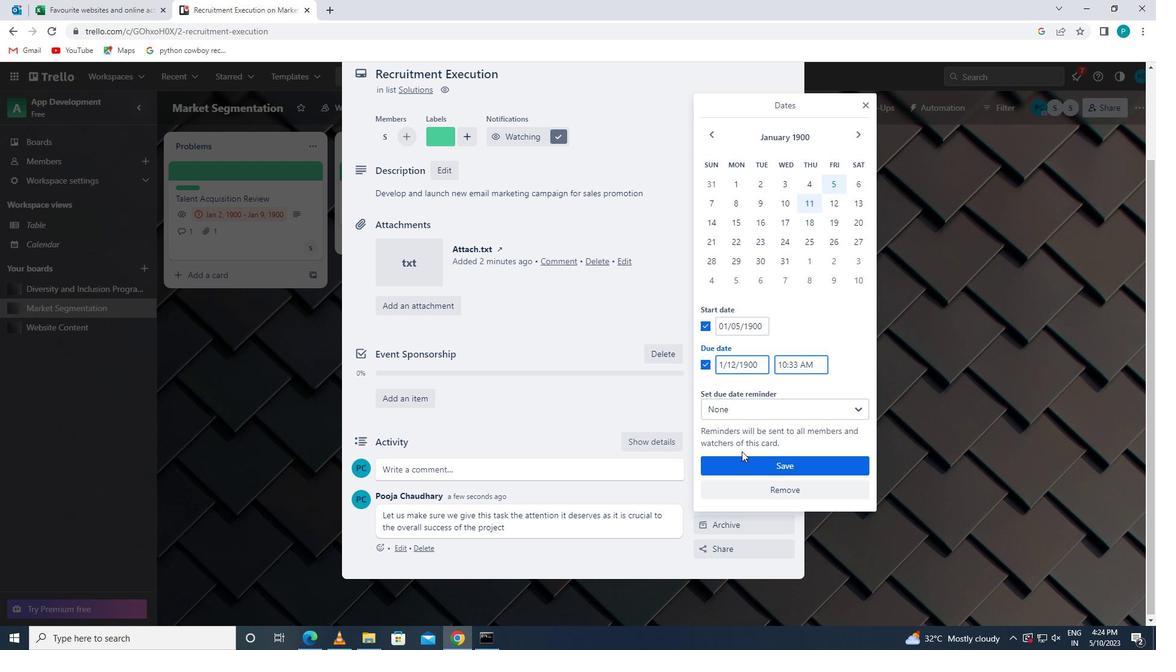 
Action: Mouse pressed left at (750, 460)
Screenshot: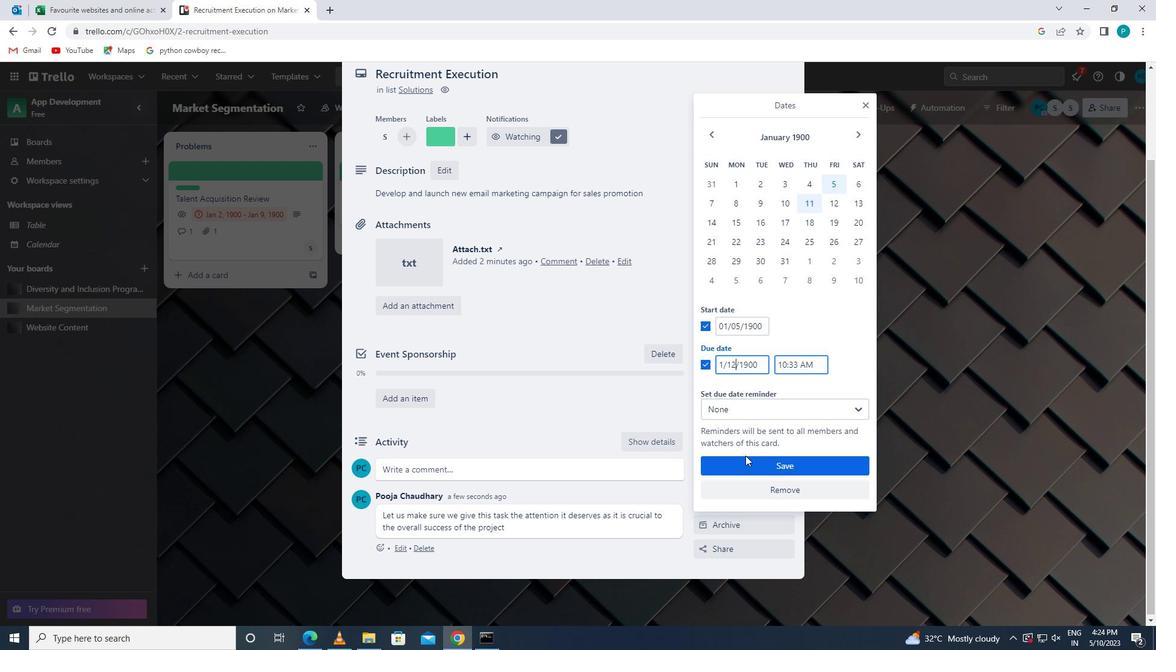 
